 Task: Add an event with the title Second Performance Evaluation and Feedback, date '2024/03/02', time 8:00 AM to 10:00 AMand add a description: Welcome to our Team Building Workshop on Communication Skills, a dynamic and interactive session designed to enhance communication effectiveness and foster stronger collaboration within your team. This workshop is tailored for individuals who want to improve their communication skills, build rapport, and establish a foundation of open and effective communication within their team., put the event into Yellow category . Add location for the event as: Tunis, Tunisia, logged in from the account softage.8@softage.netand send the event invitation to softage.6@softage.net and softage.1@softage.net. Set a reminder for the event 5 minutes before
Action: Mouse moved to (156, 185)
Screenshot: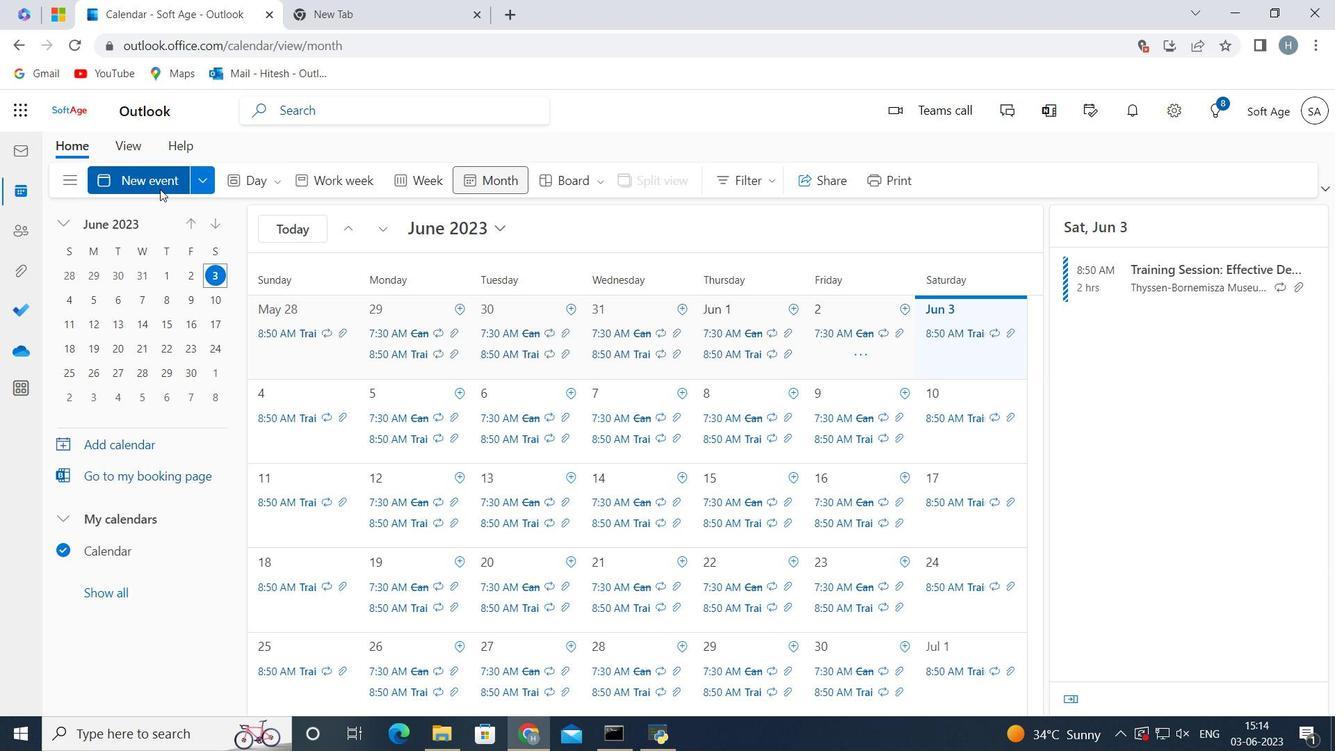 
Action: Mouse pressed left at (156, 185)
Screenshot: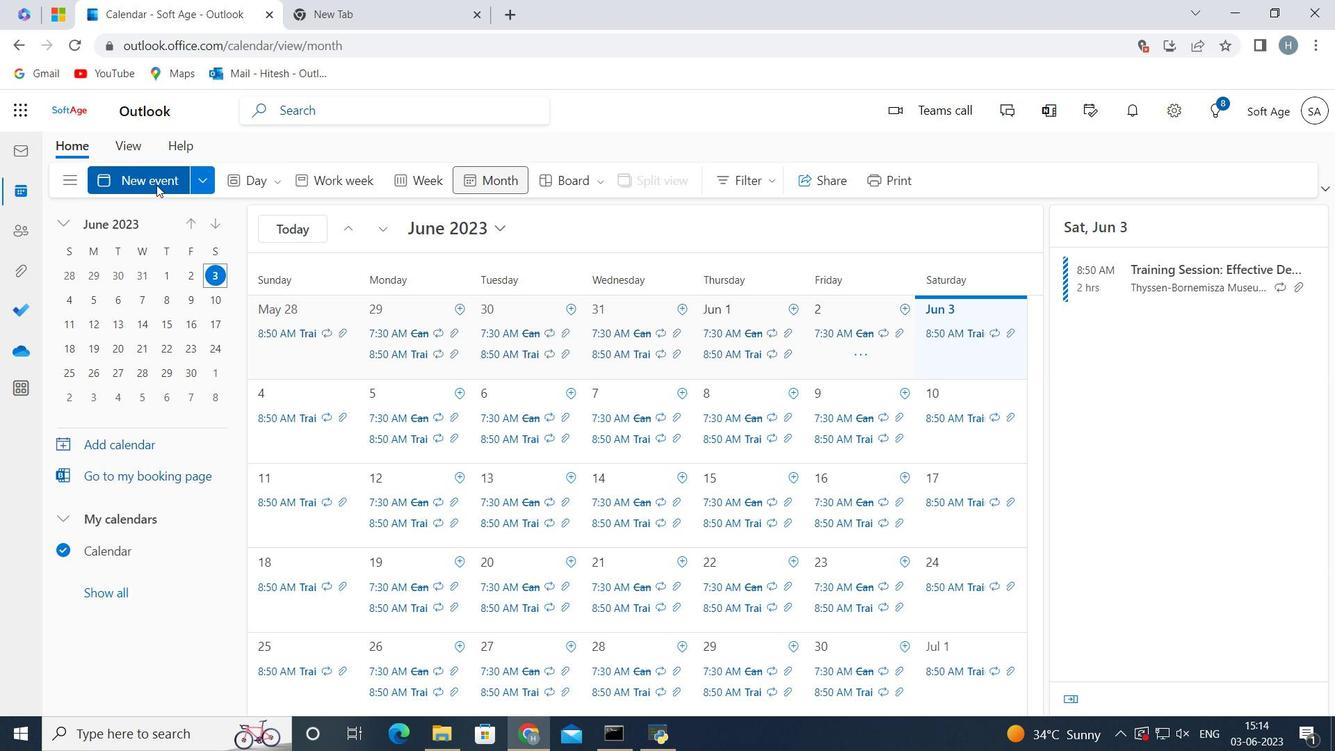 
Action: Mouse moved to (284, 280)
Screenshot: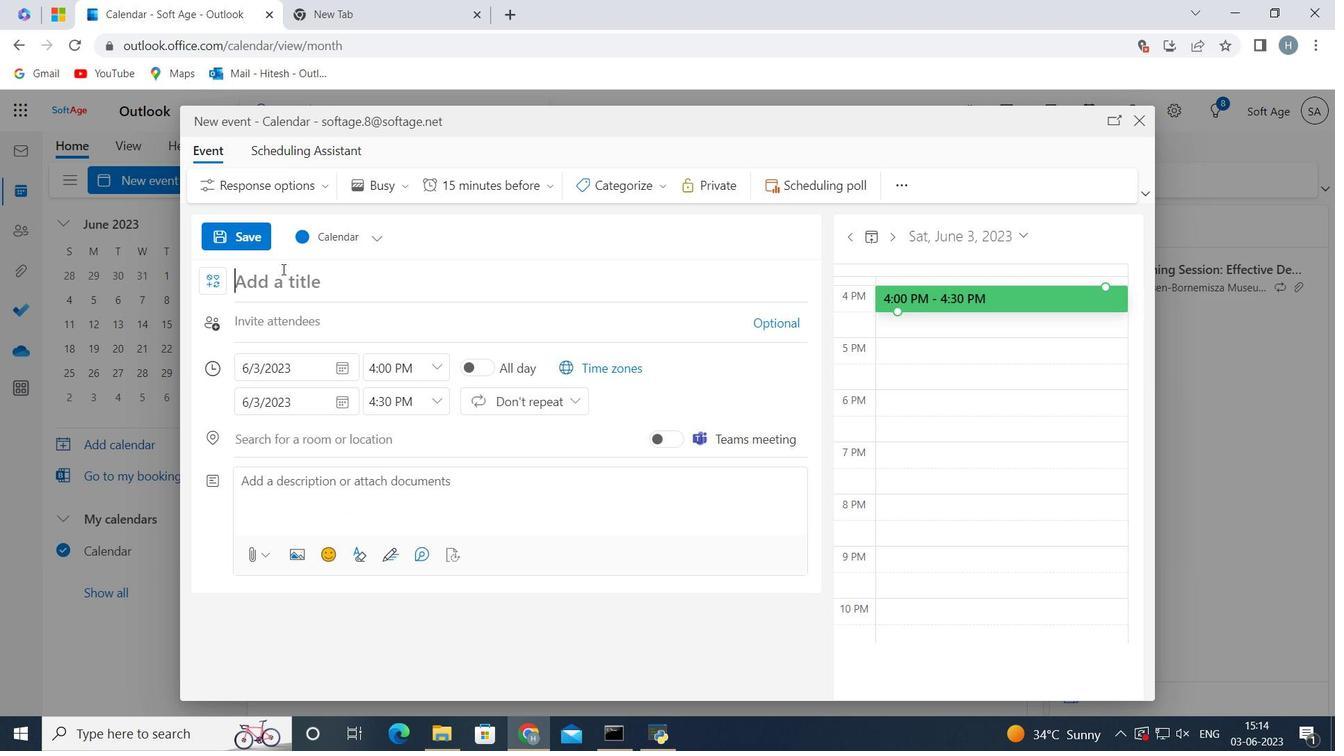 
Action: Mouse pressed left at (284, 280)
Screenshot: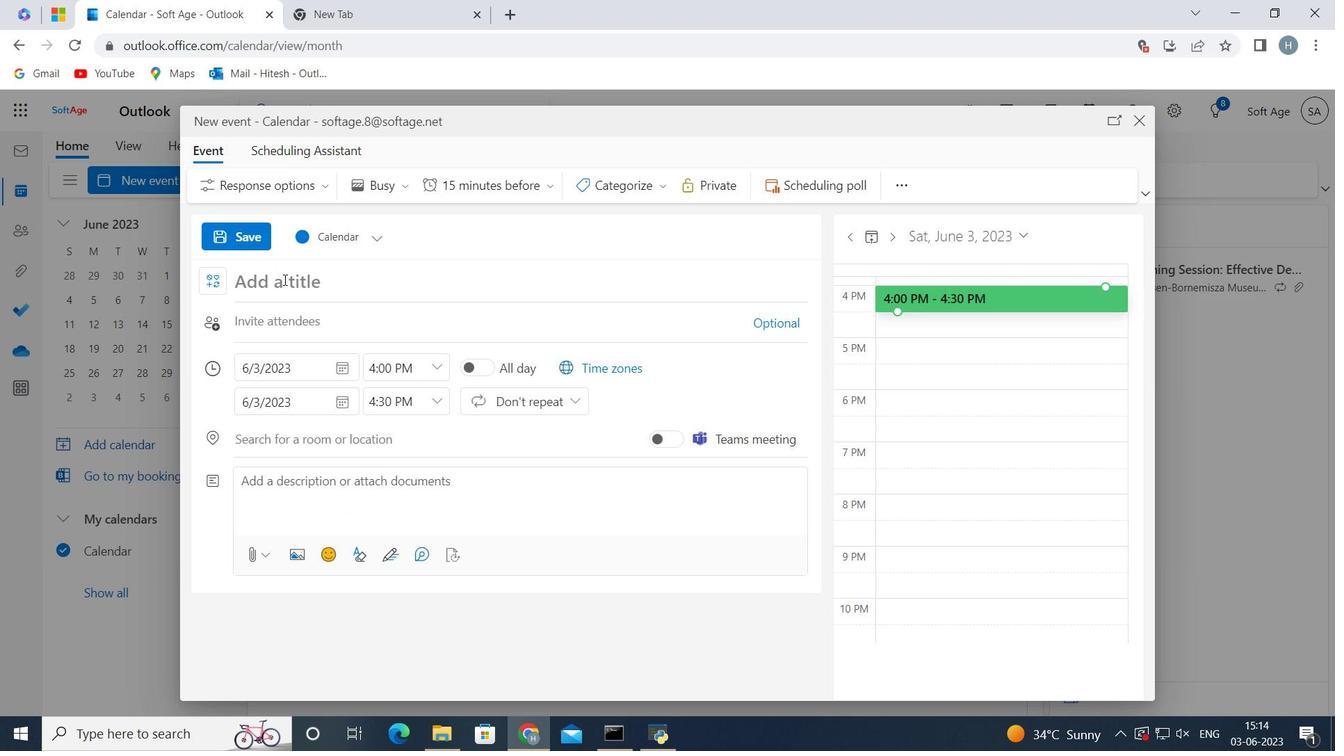 
Action: Key pressed <Key.shift>Second<Key.space><Key.shift><Key.shift><Key.shift><Key.shift><Key.shift><Key.shift><Key.shift>Performance<Key.space><Key.shift><Key.shift><Key.shift><Key.shift><Key.shift>Evaluation<Key.space>and<Key.space><Key.shift><Key.shift><Key.shift><Key.shift><Key.shift><Key.shift><Key.shift><Key.shift>Feedback<Key.space>
Screenshot: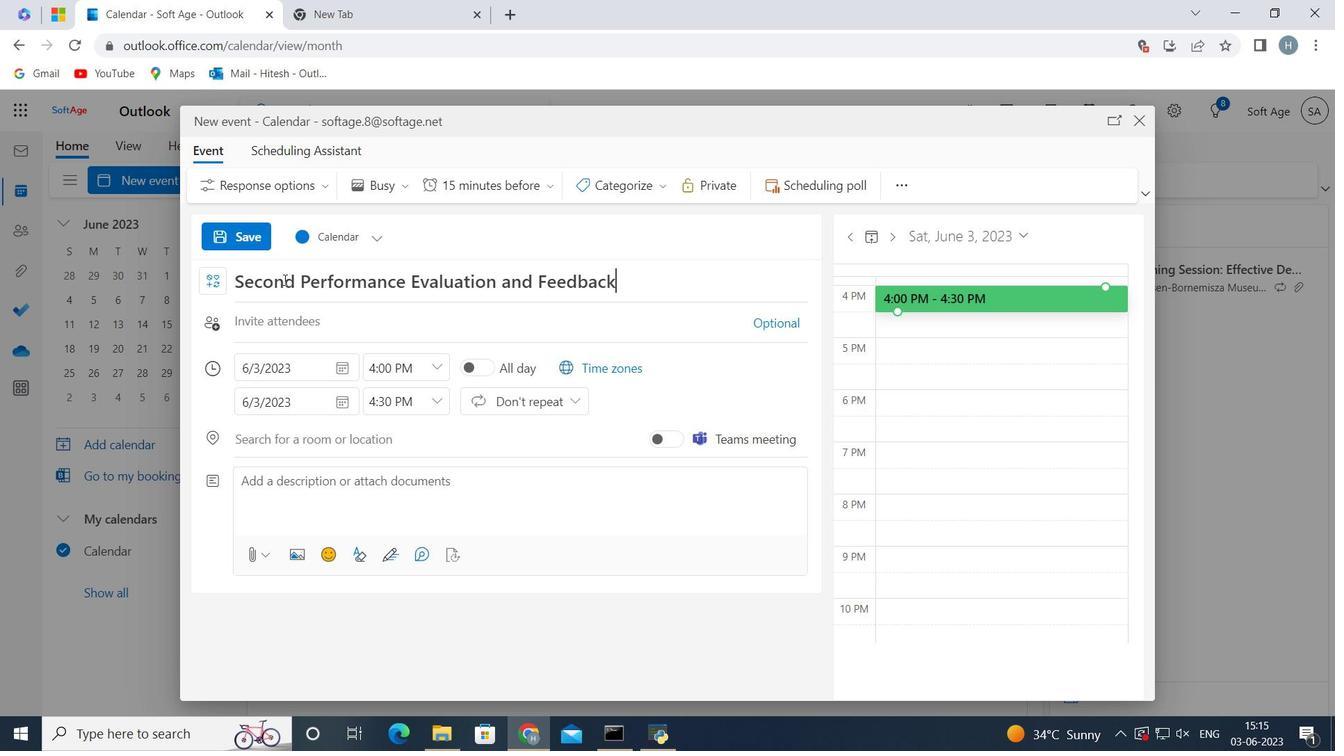 
Action: Mouse moved to (342, 368)
Screenshot: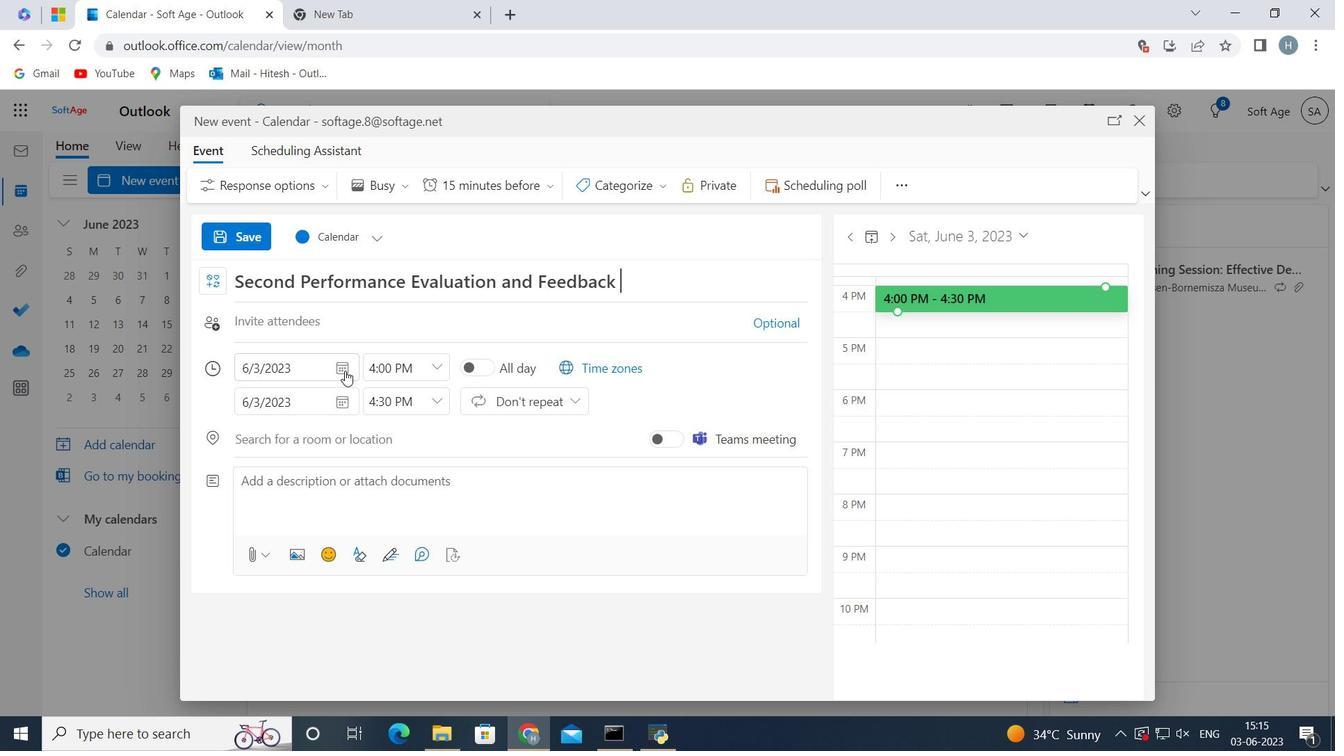 
Action: Mouse pressed left at (342, 368)
Screenshot: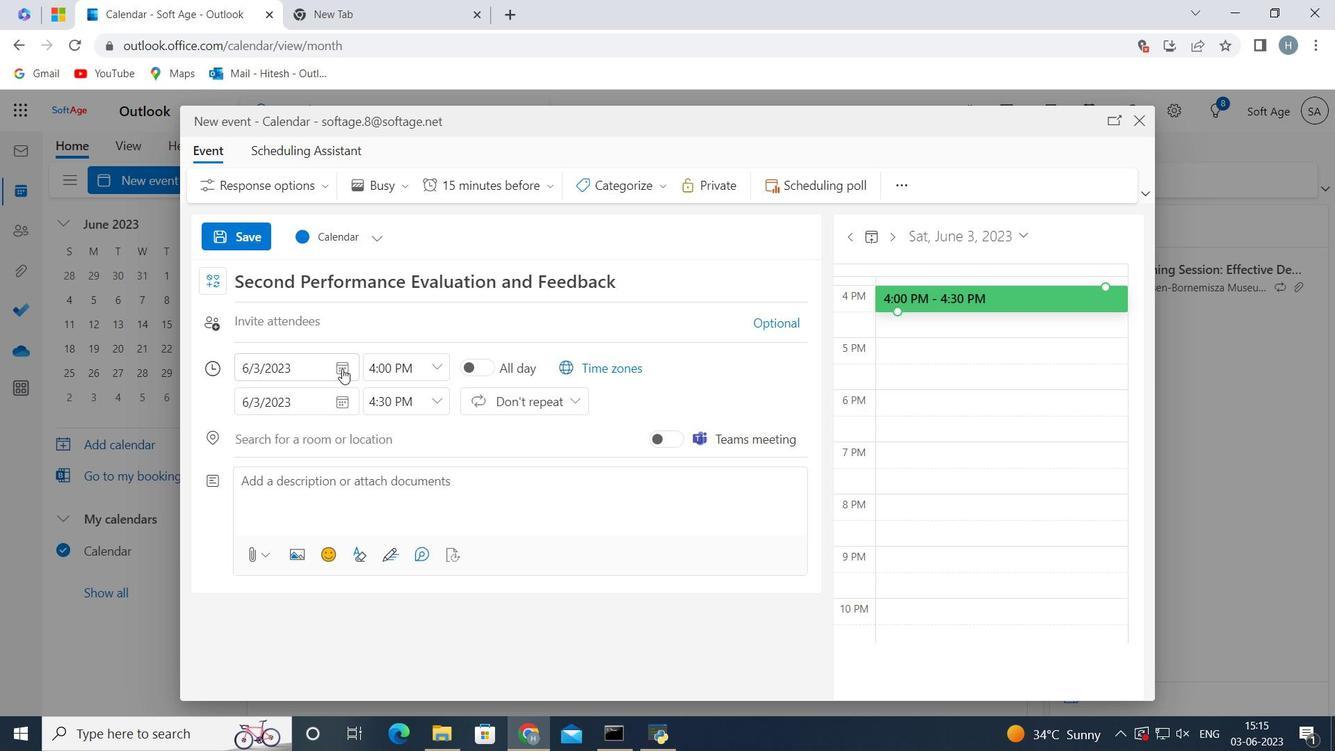 
Action: Mouse moved to (317, 401)
Screenshot: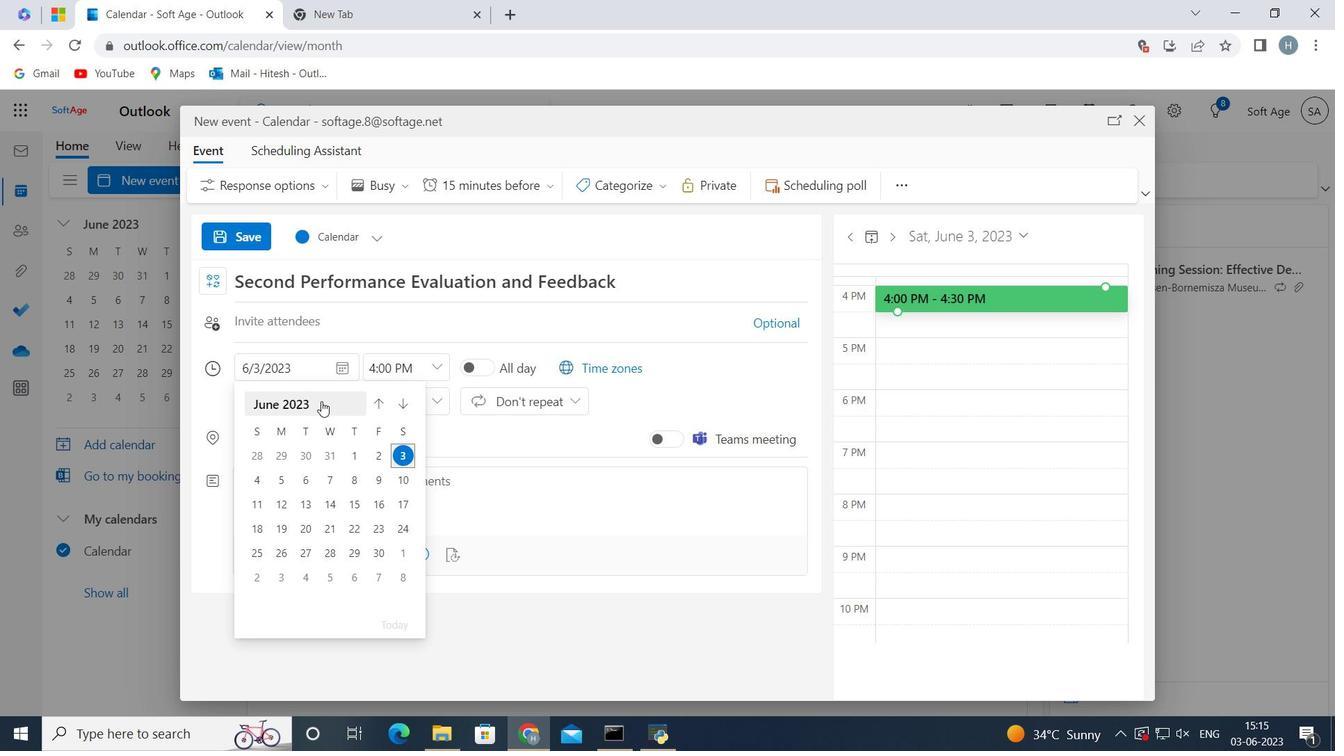 
Action: Mouse pressed left at (317, 401)
Screenshot: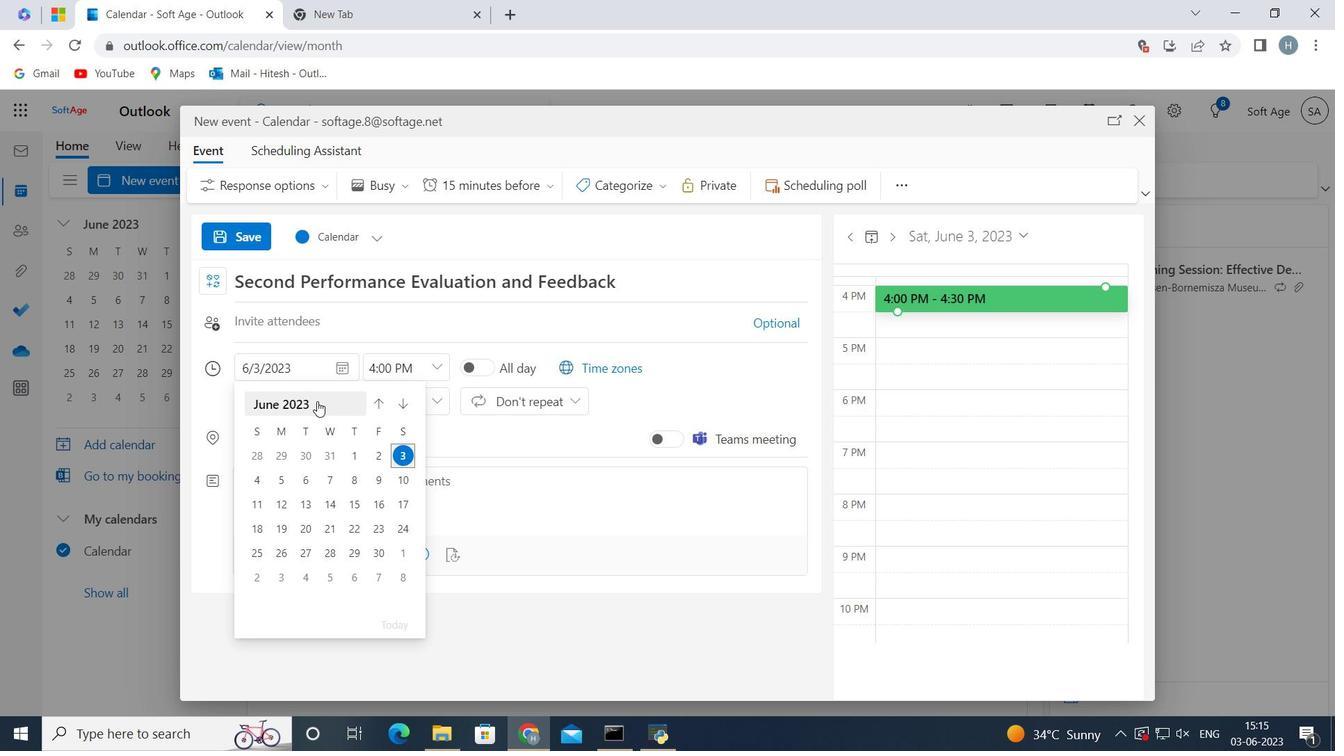 
Action: Mouse pressed left at (317, 401)
Screenshot: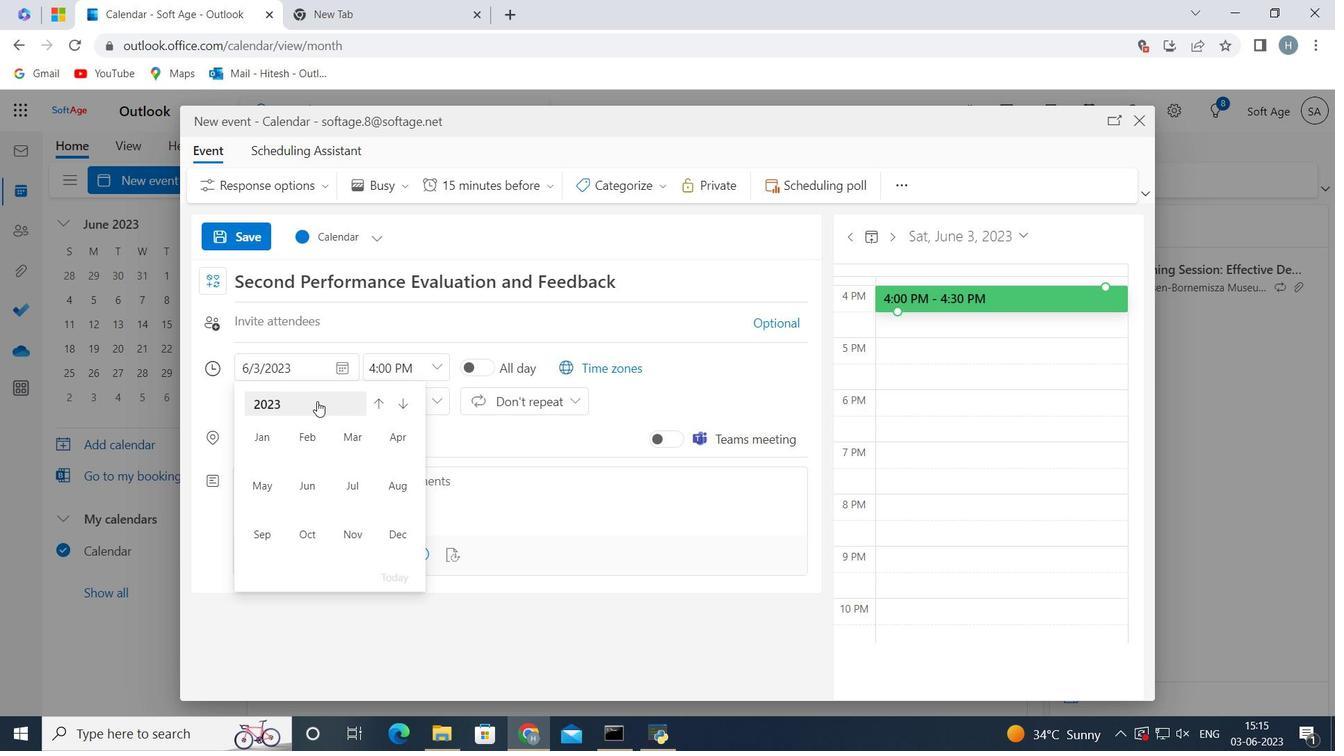 
Action: Mouse moved to (255, 486)
Screenshot: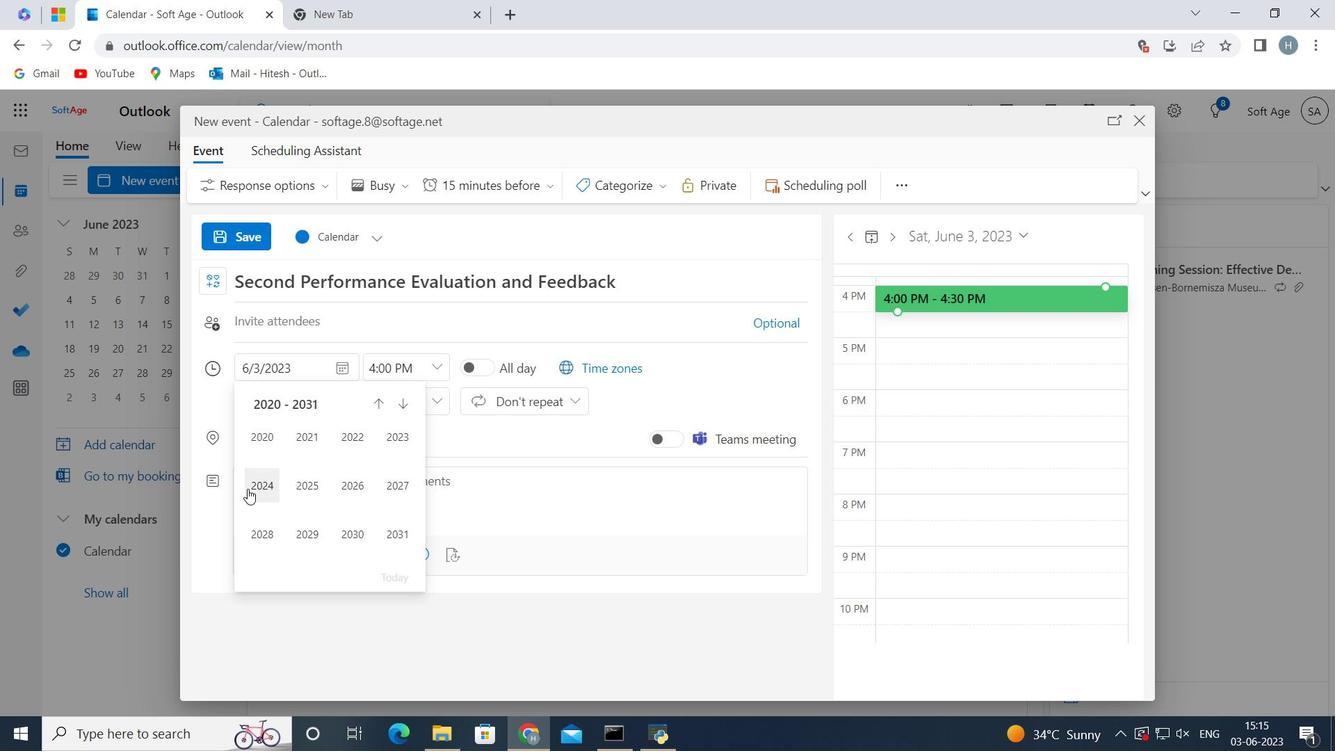 
Action: Mouse pressed left at (255, 486)
Screenshot: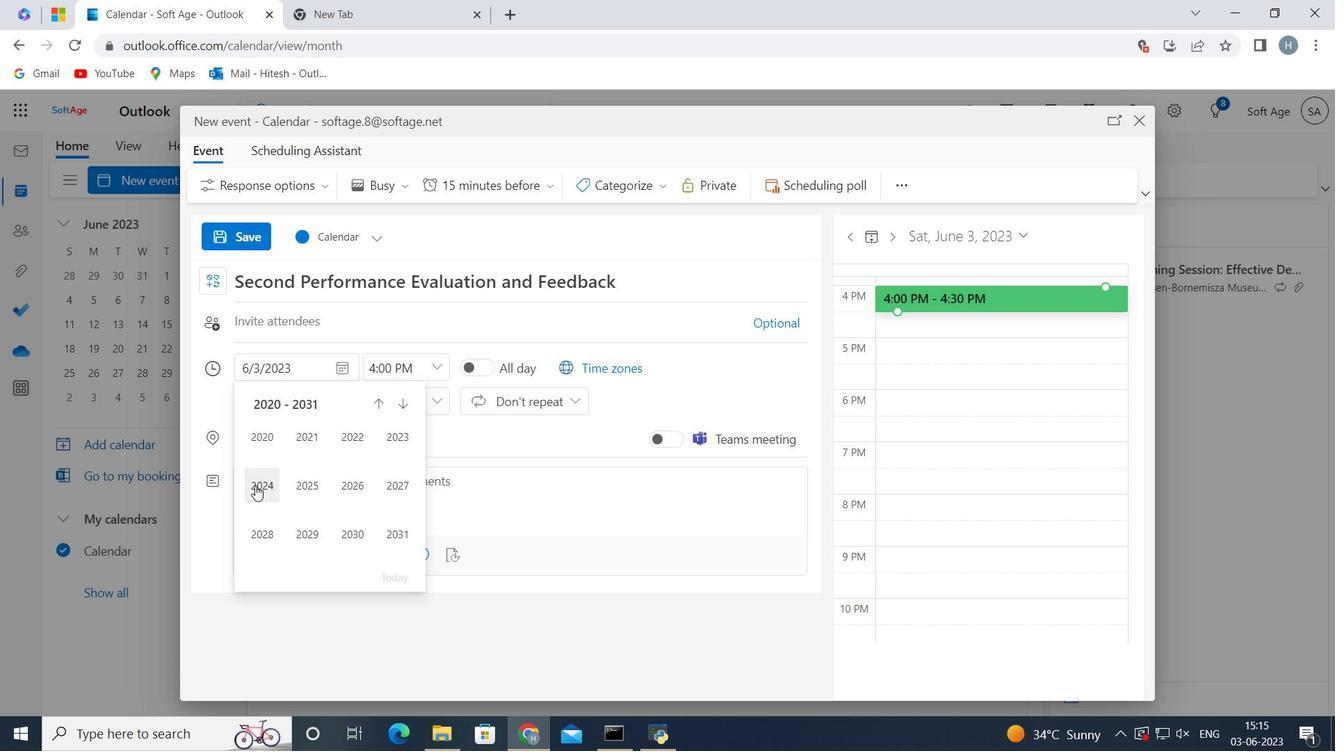 
Action: Mouse moved to (351, 437)
Screenshot: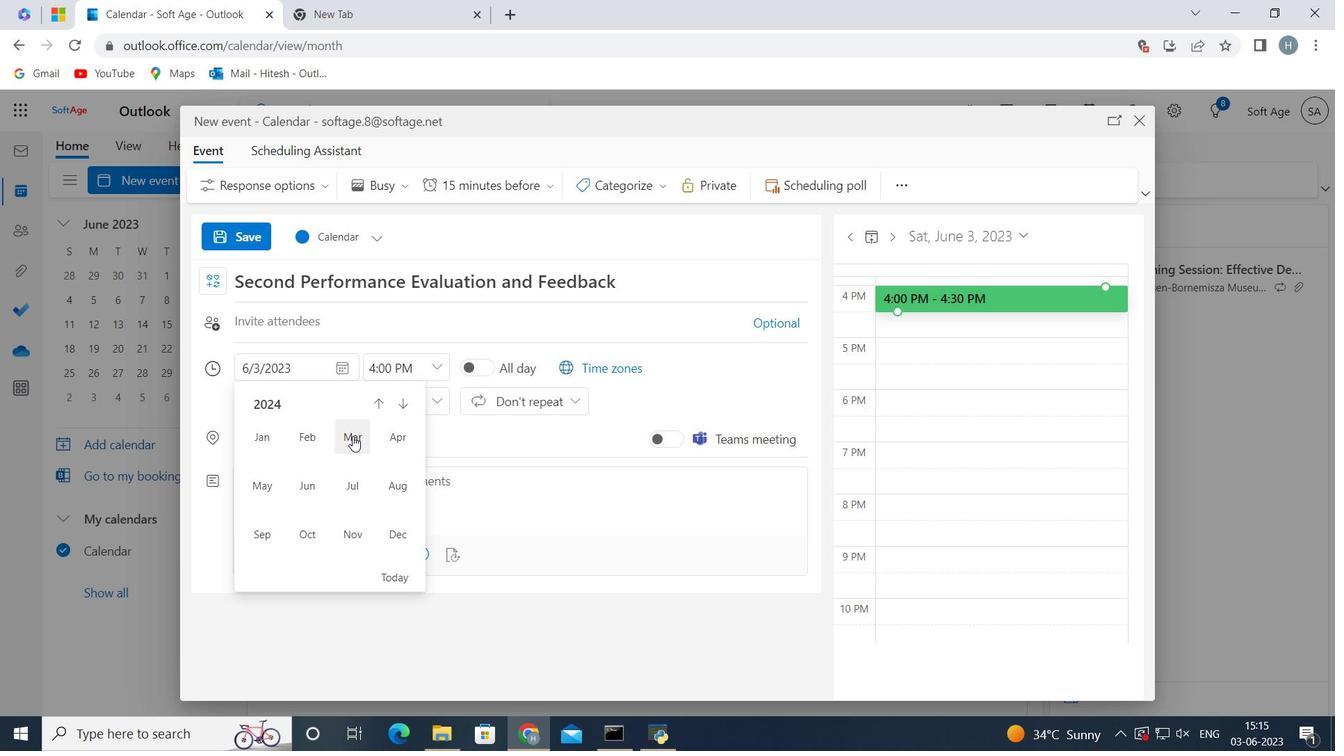 
Action: Mouse pressed left at (351, 437)
Screenshot: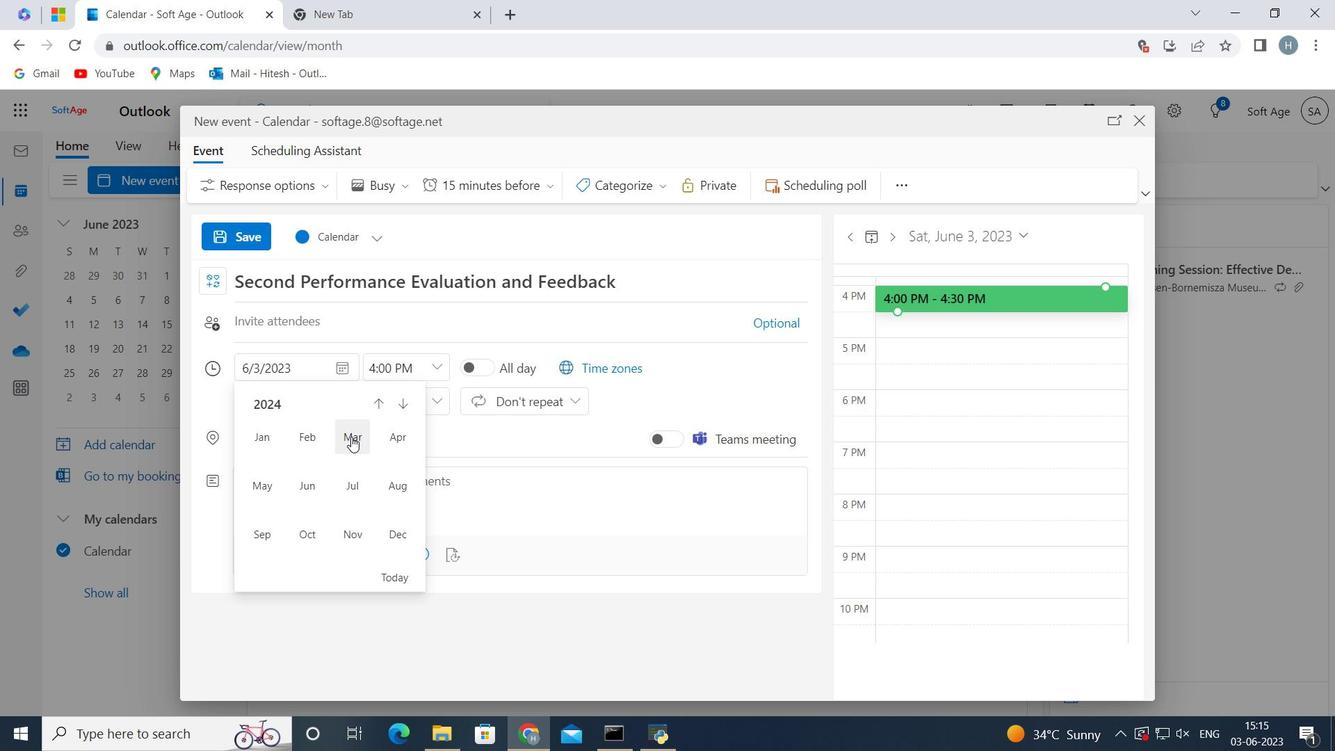 
Action: Mouse moved to (399, 452)
Screenshot: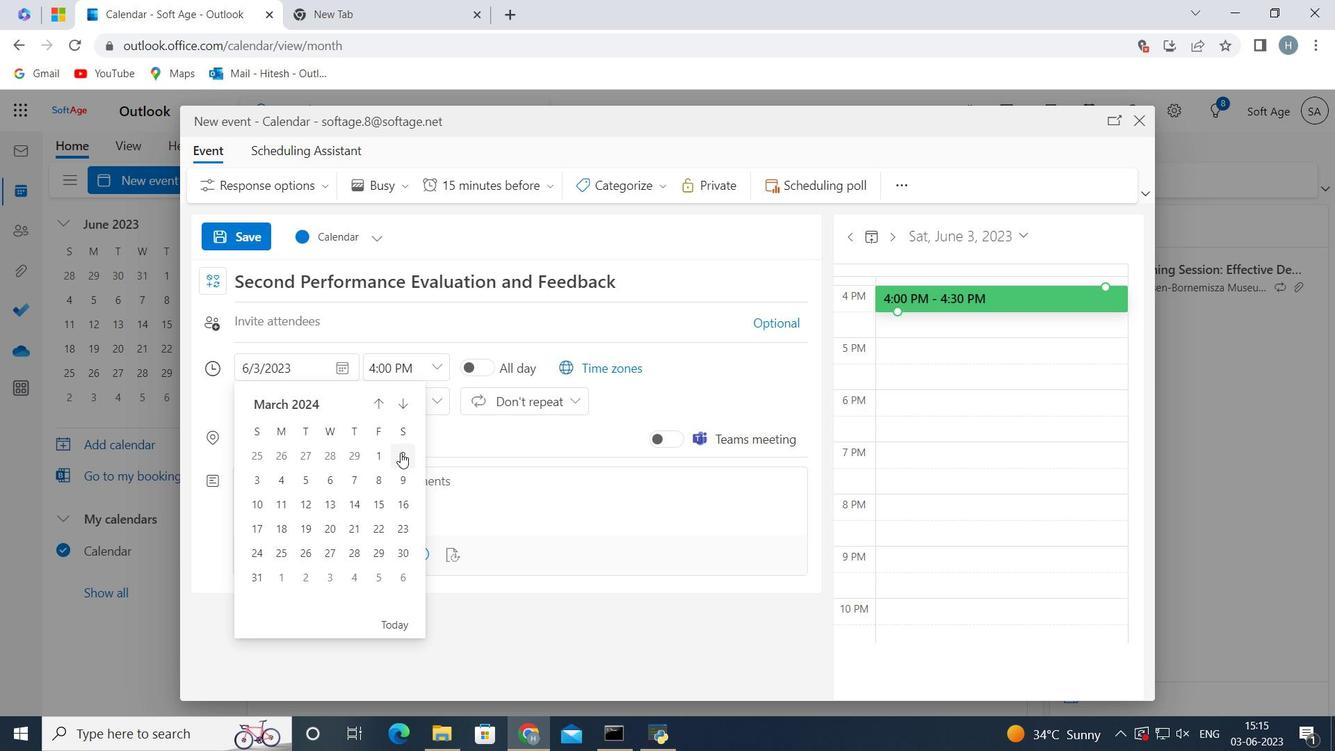 
Action: Mouse pressed left at (399, 452)
Screenshot: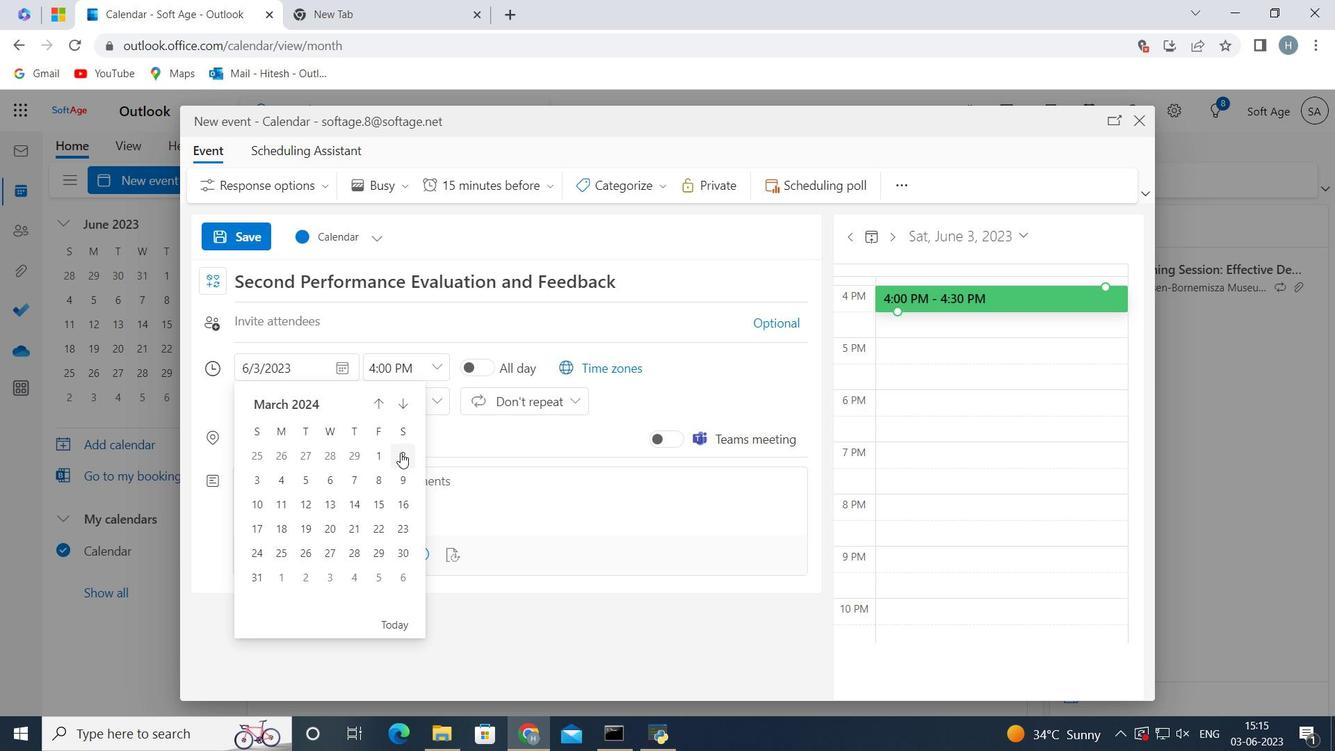 
Action: Mouse moved to (437, 368)
Screenshot: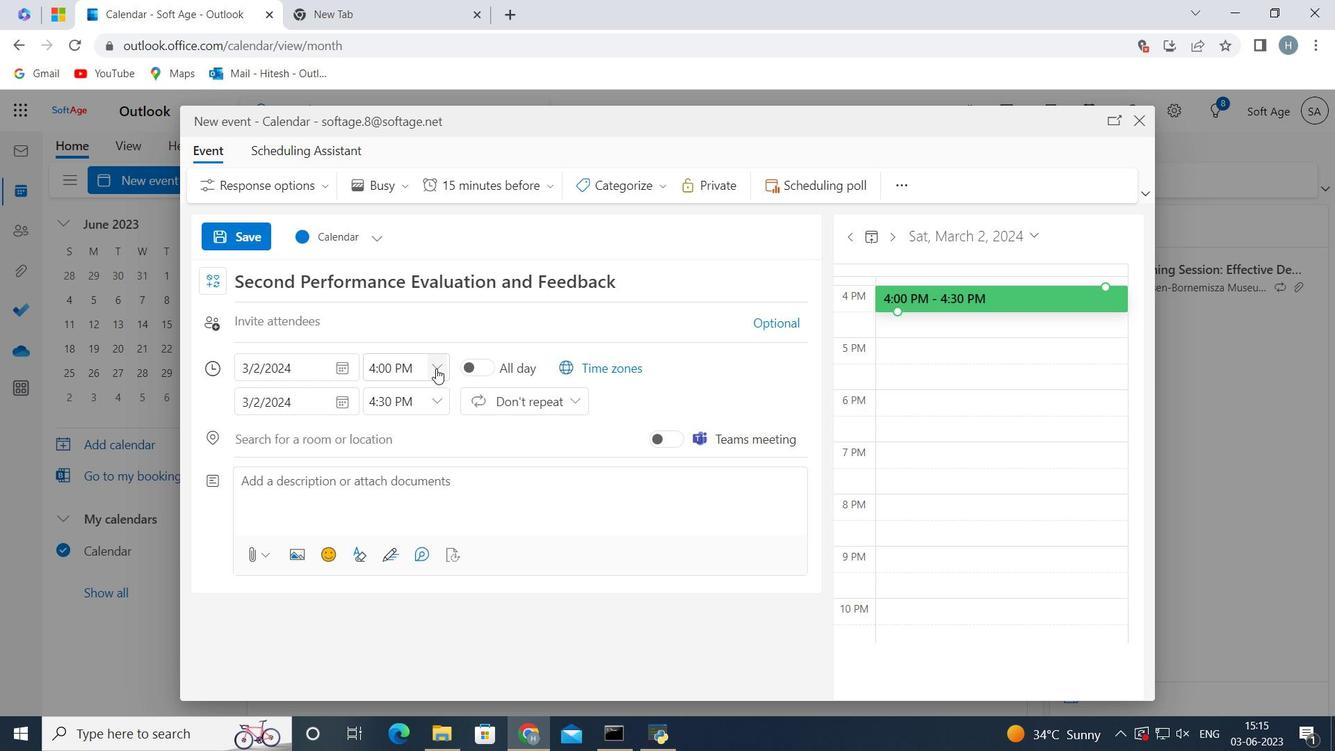 
Action: Mouse pressed left at (437, 368)
Screenshot: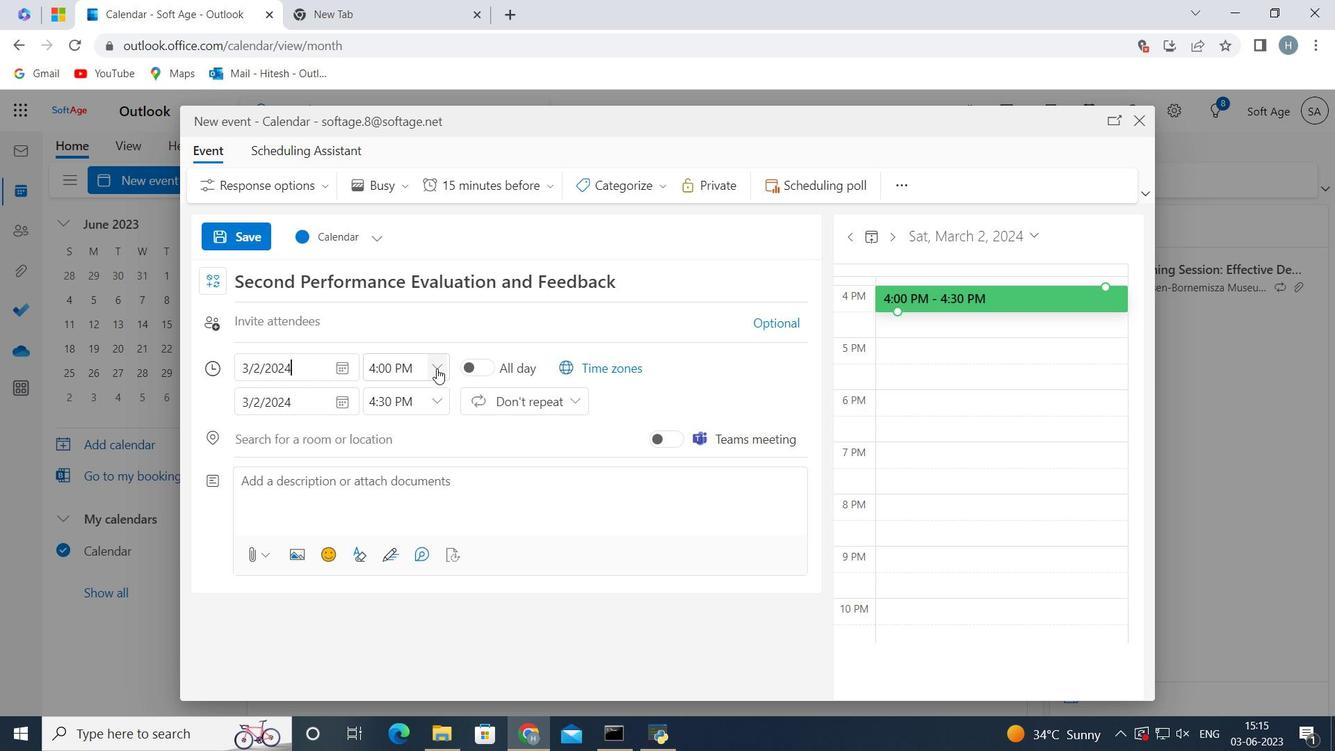 
Action: Mouse moved to (394, 415)
Screenshot: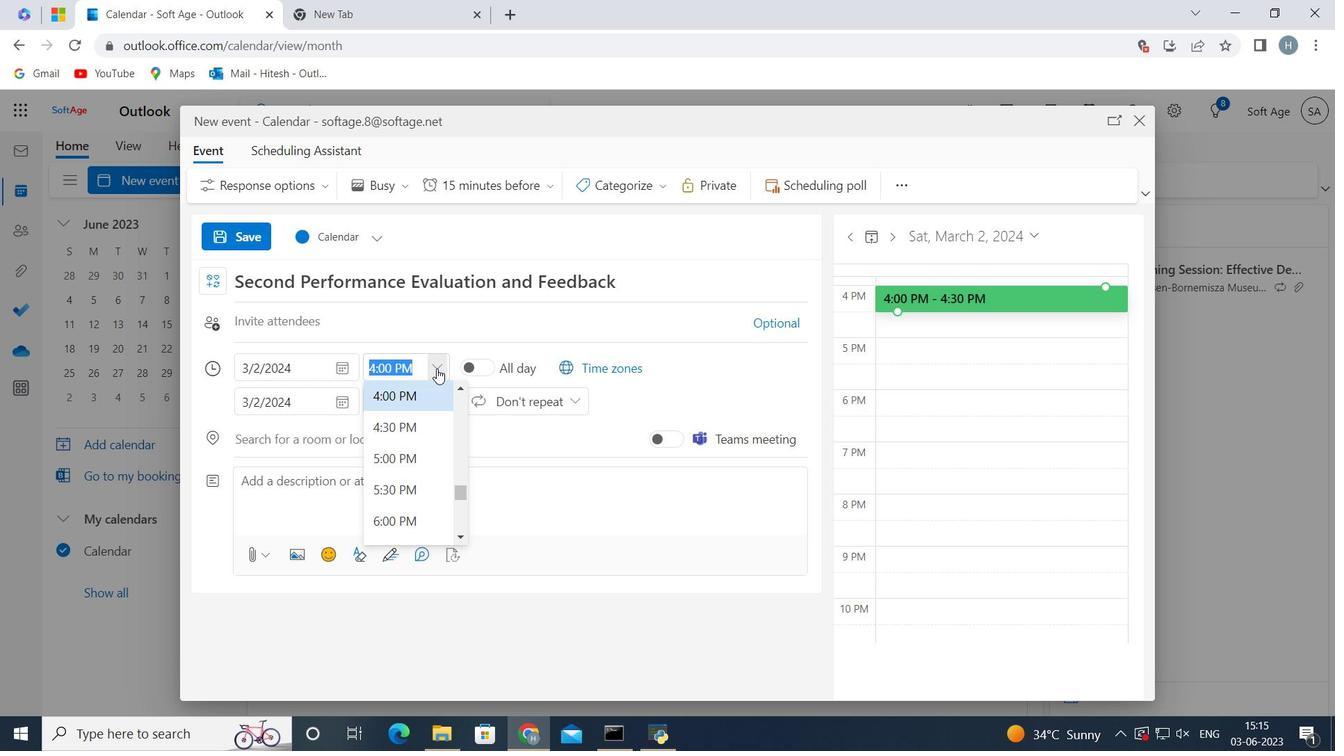 
Action: Mouse scrolled (394, 415) with delta (0, 0)
Screenshot: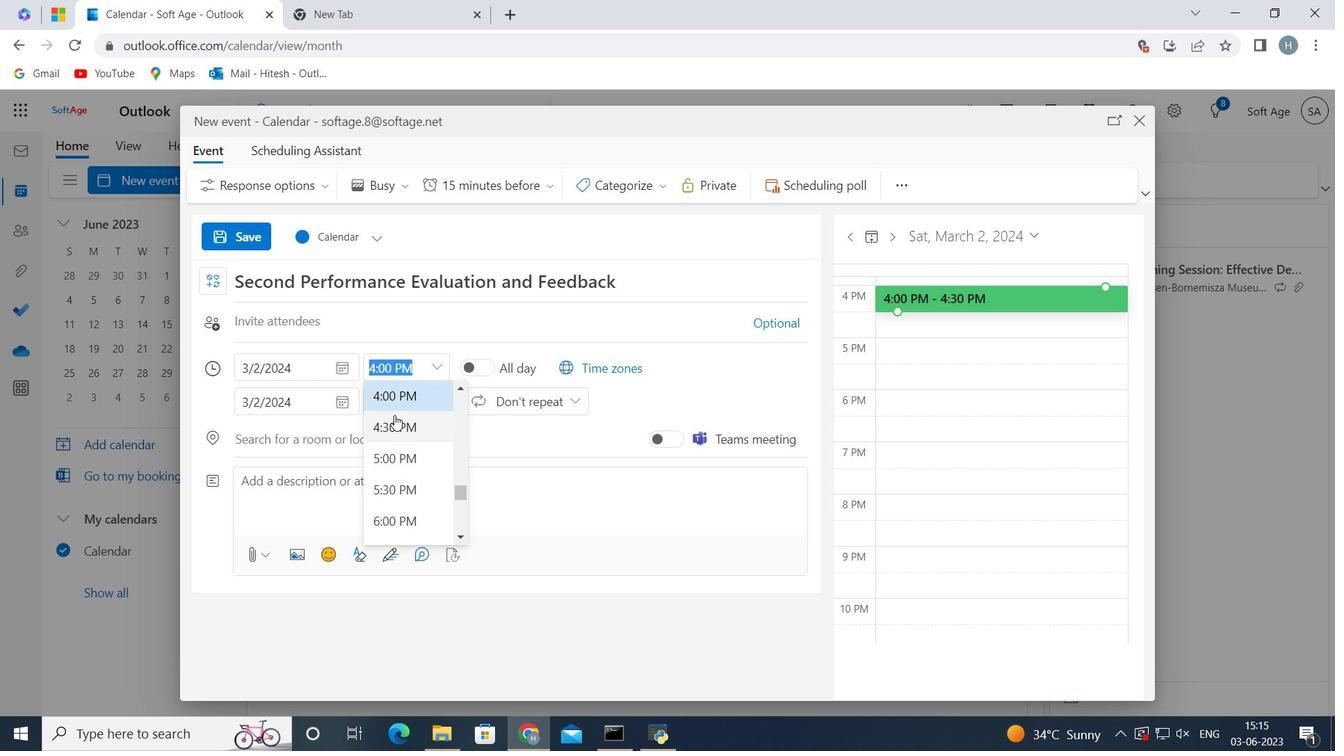 
Action: Mouse scrolled (394, 415) with delta (0, 0)
Screenshot: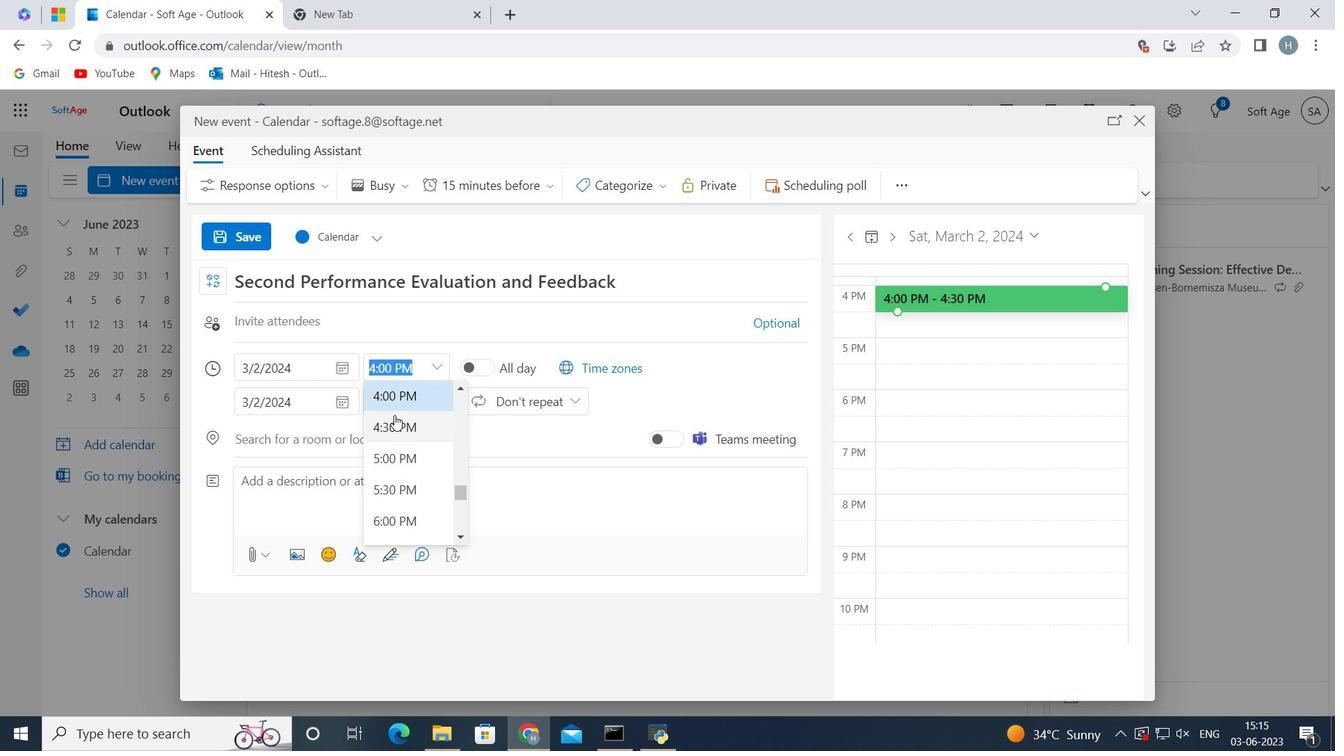 
Action: Mouse scrolled (394, 415) with delta (0, 0)
Screenshot: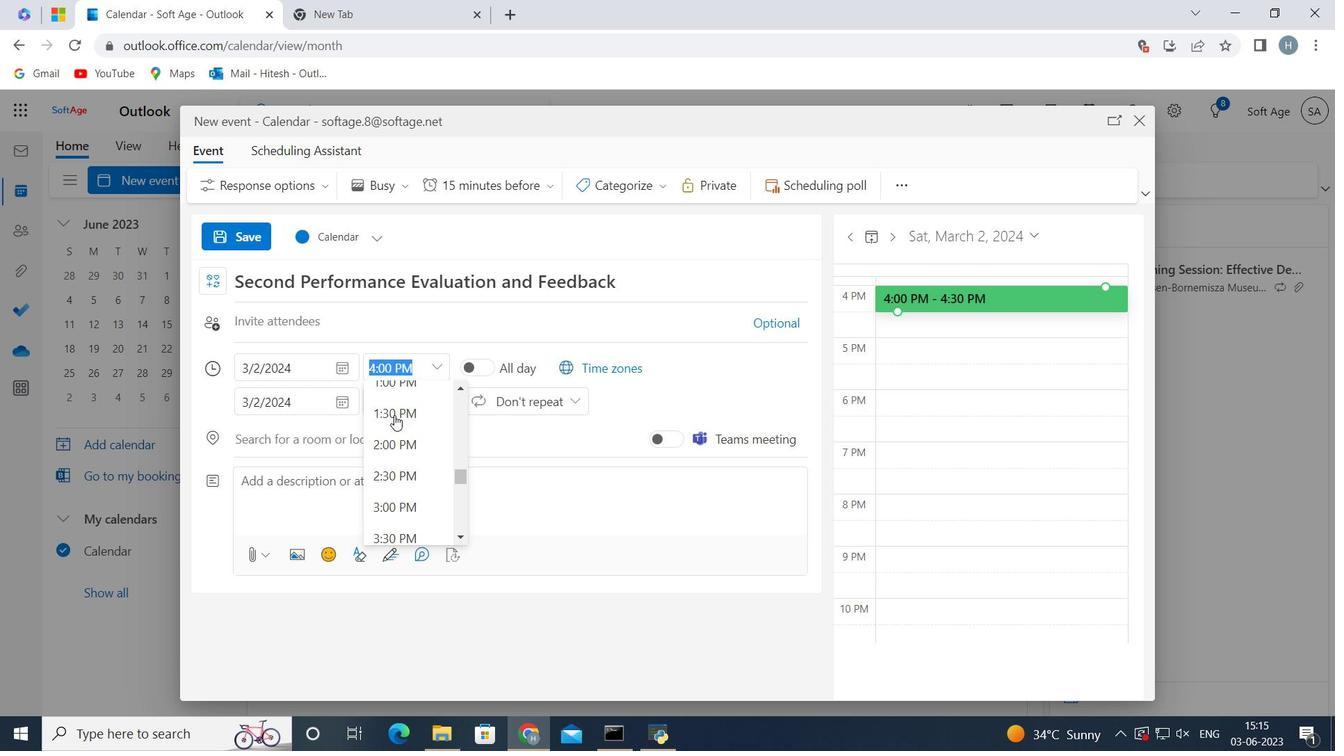 
Action: Mouse scrolled (394, 415) with delta (0, 0)
Screenshot: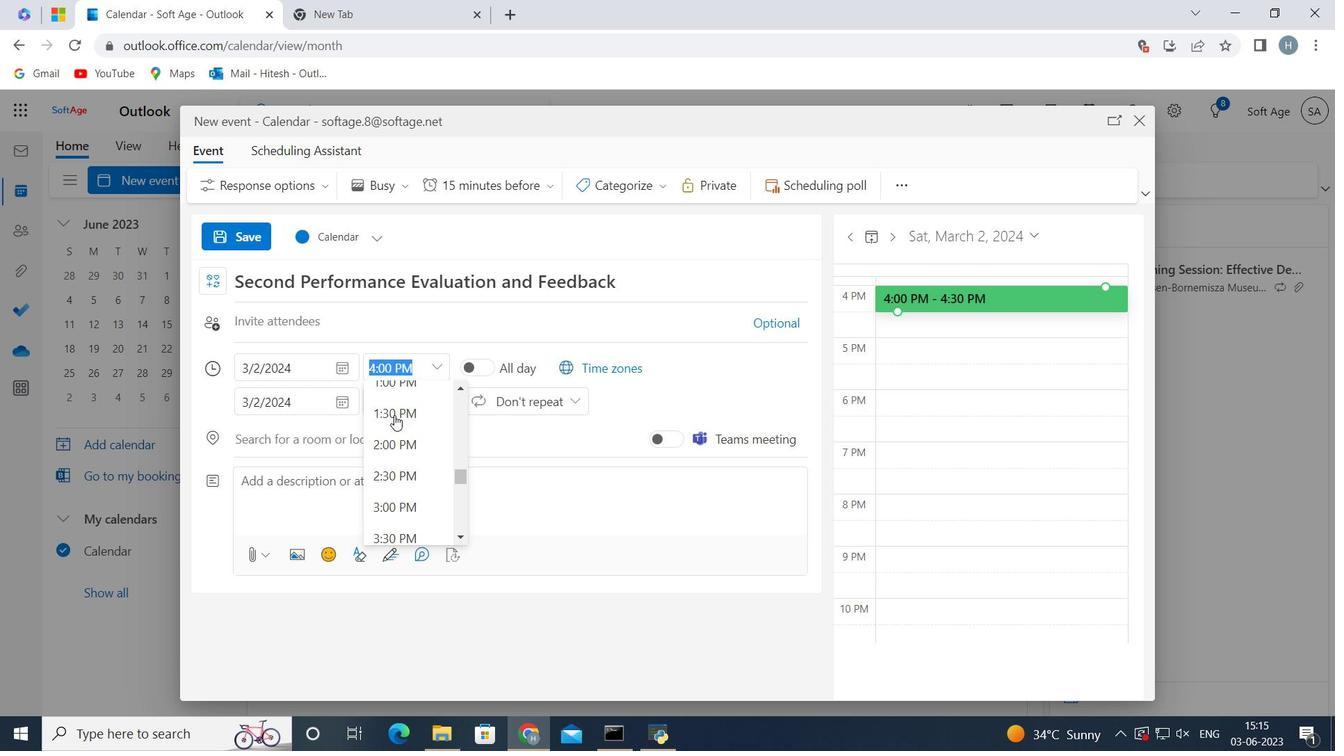 
Action: Mouse scrolled (394, 415) with delta (0, 0)
Screenshot: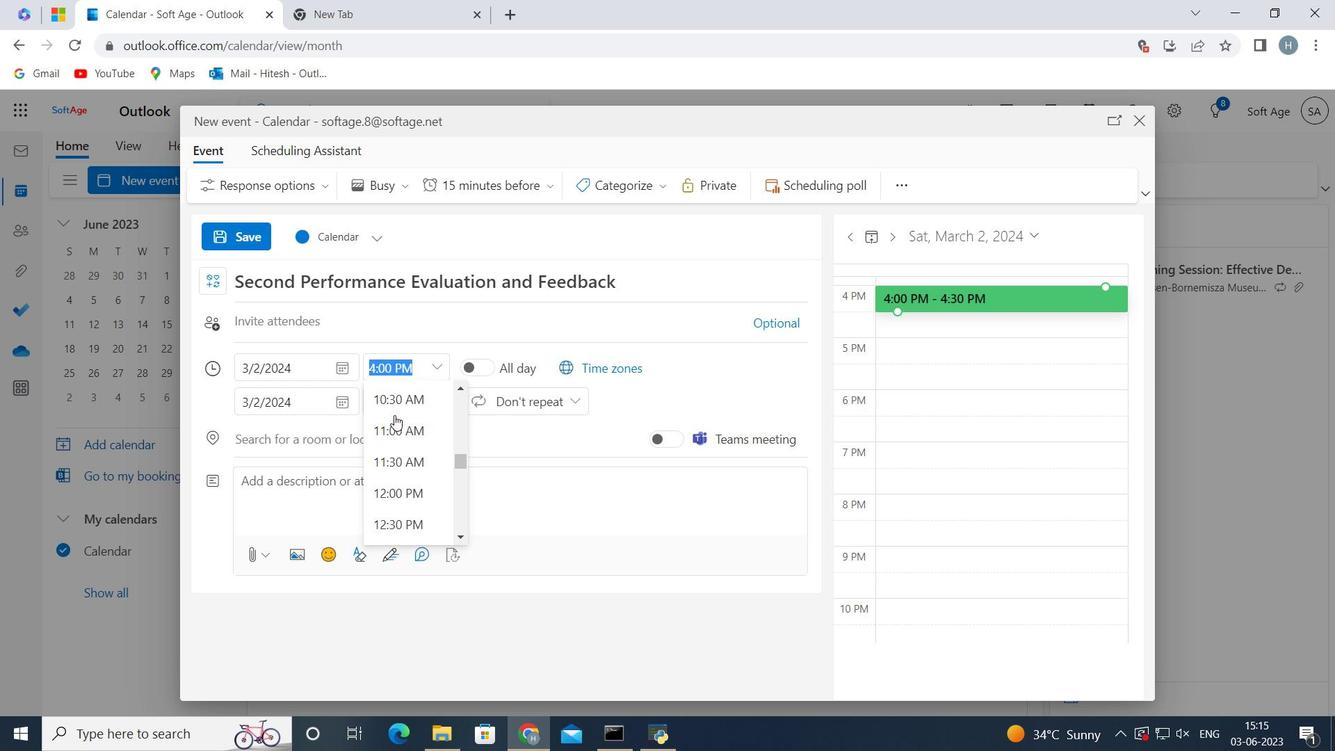 
Action: Mouse scrolled (394, 415) with delta (0, 0)
Screenshot: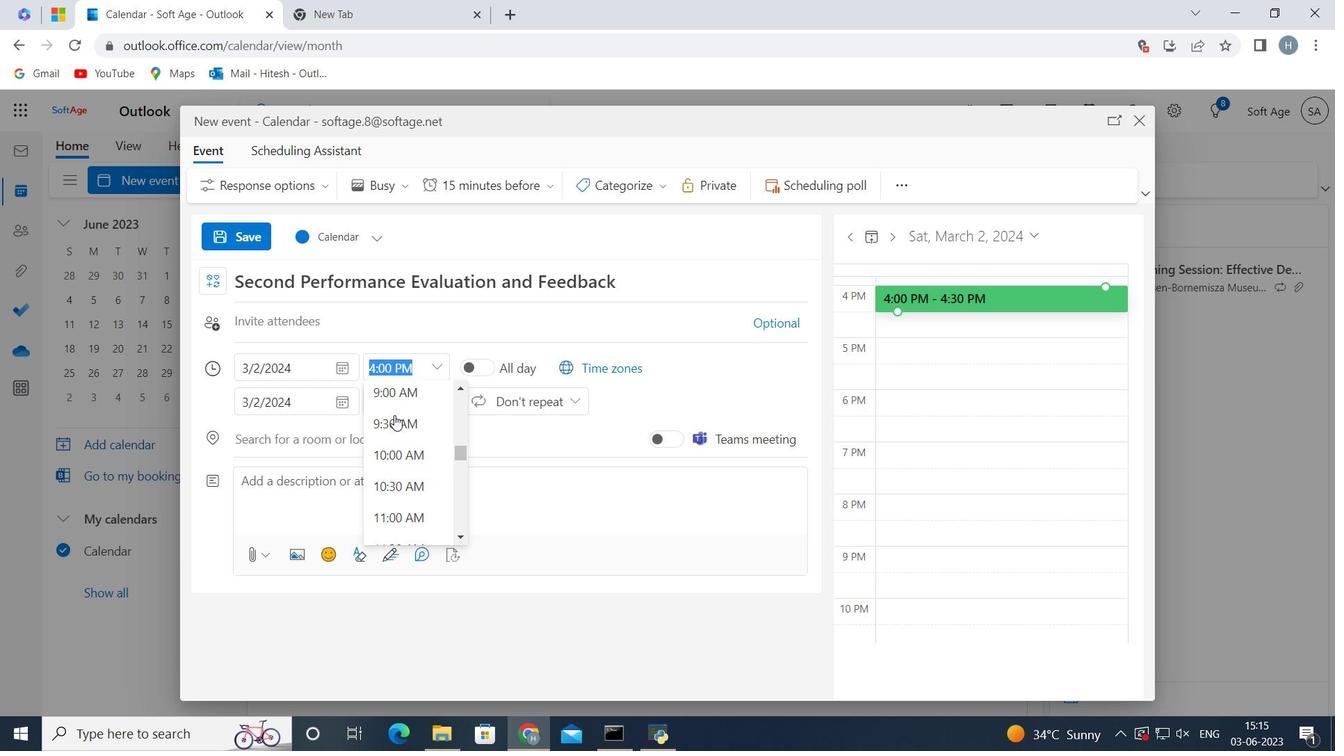 
Action: Mouse scrolled (394, 415) with delta (0, 0)
Screenshot: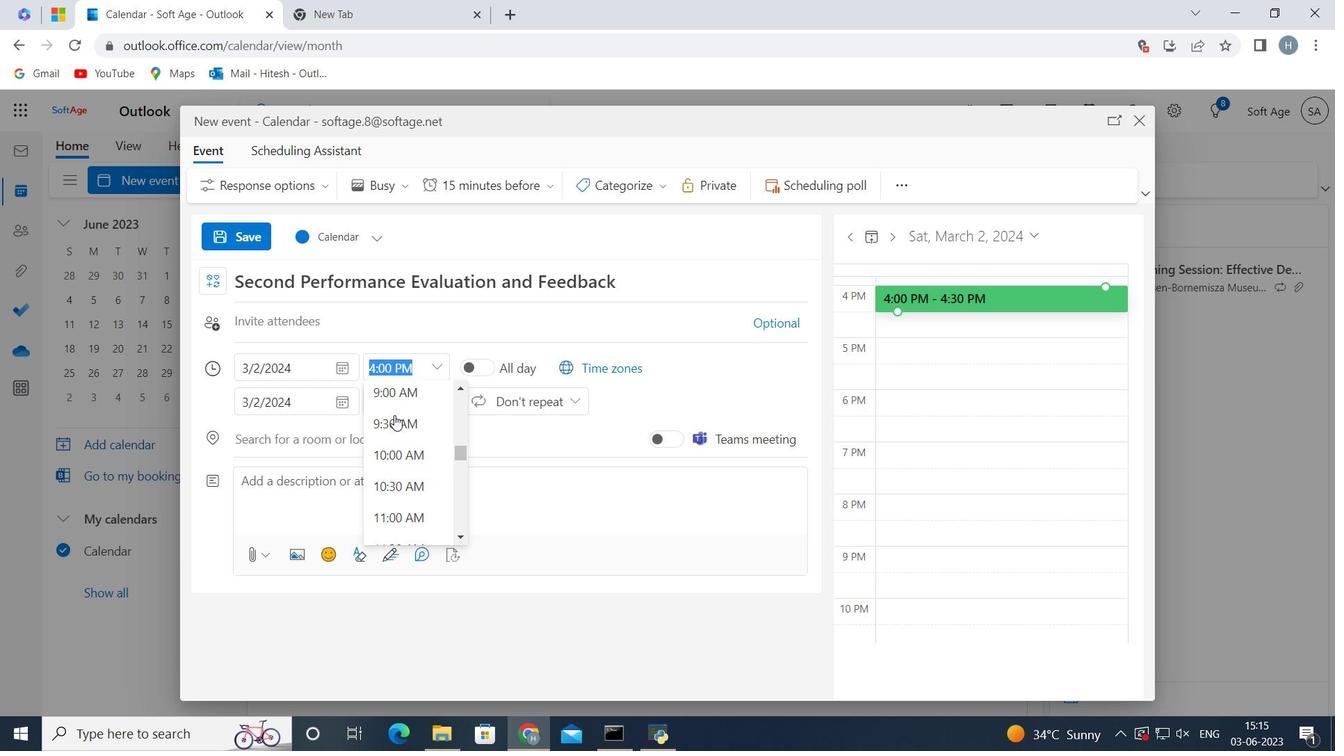 
Action: Mouse scrolled (394, 414) with delta (0, 0)
Screenshot: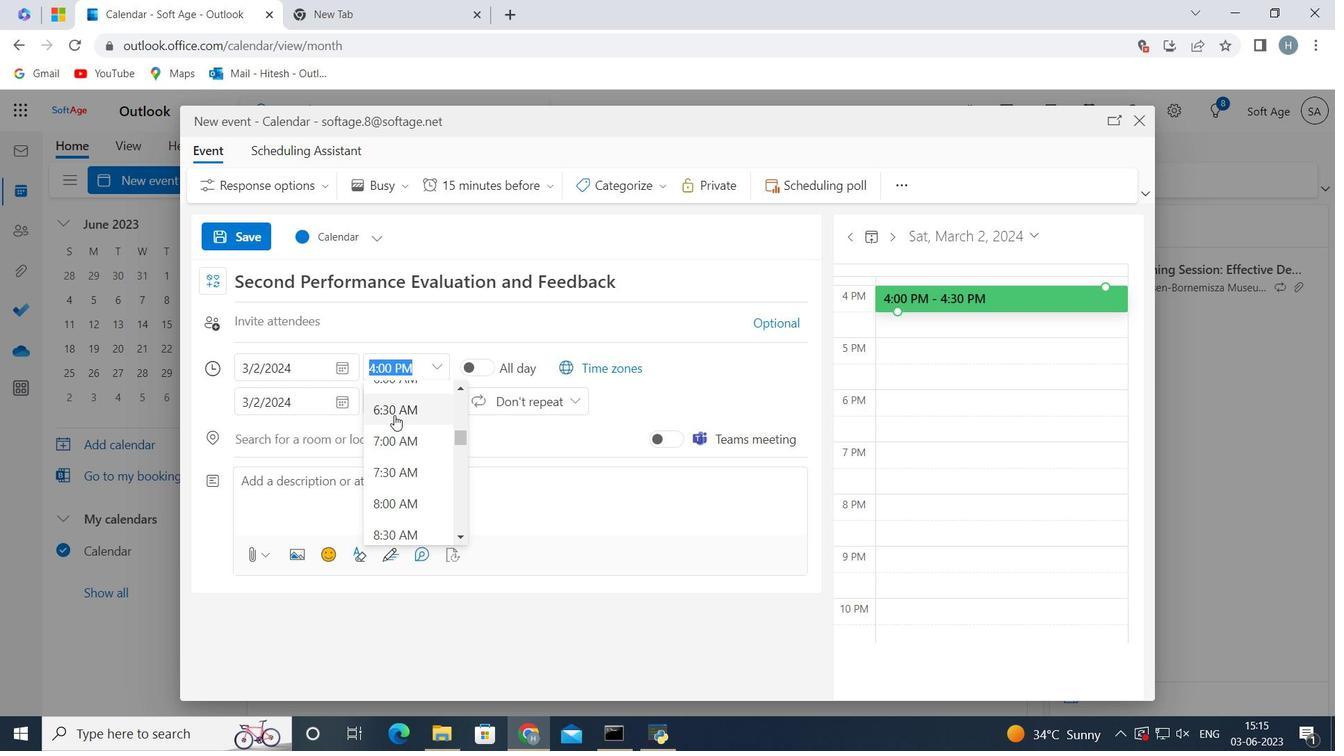 
Action: Mouse pressed left at (394, 415)
Screenshot: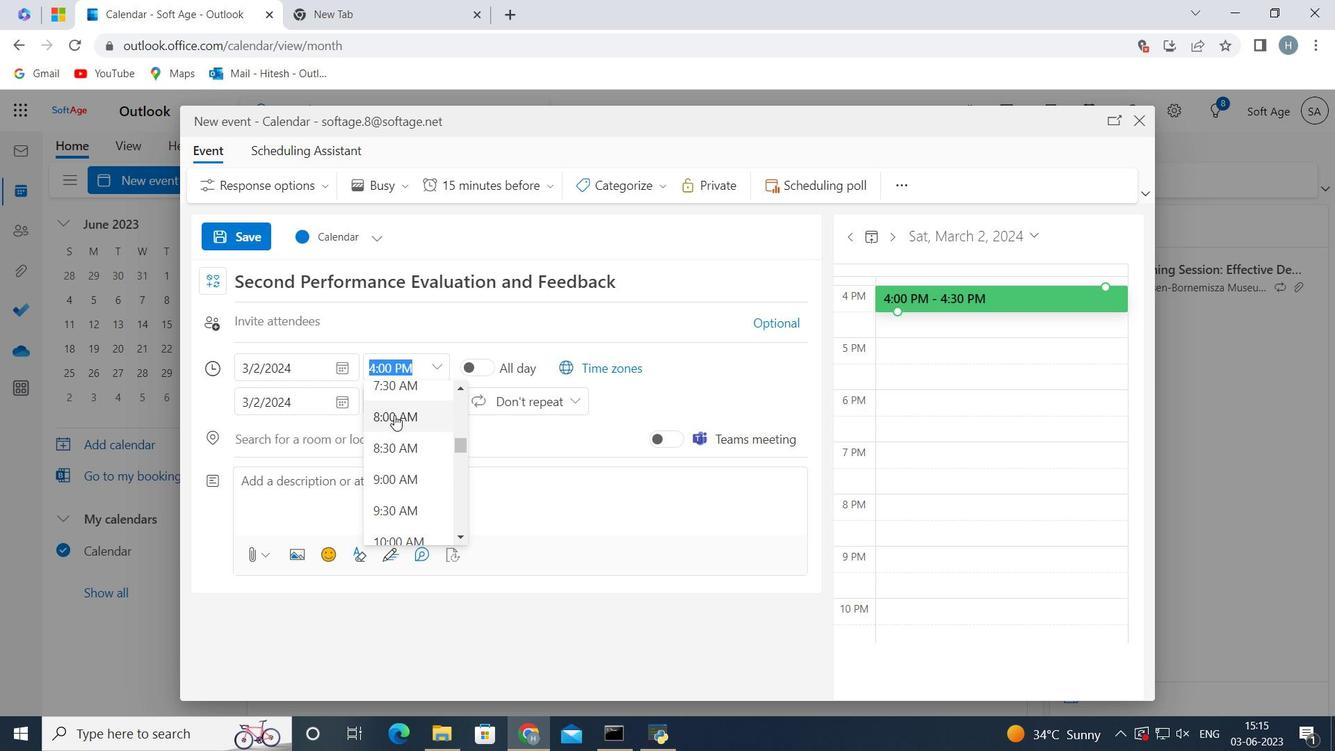 
Action: Mouse moved to (434, 403)
Screenshot: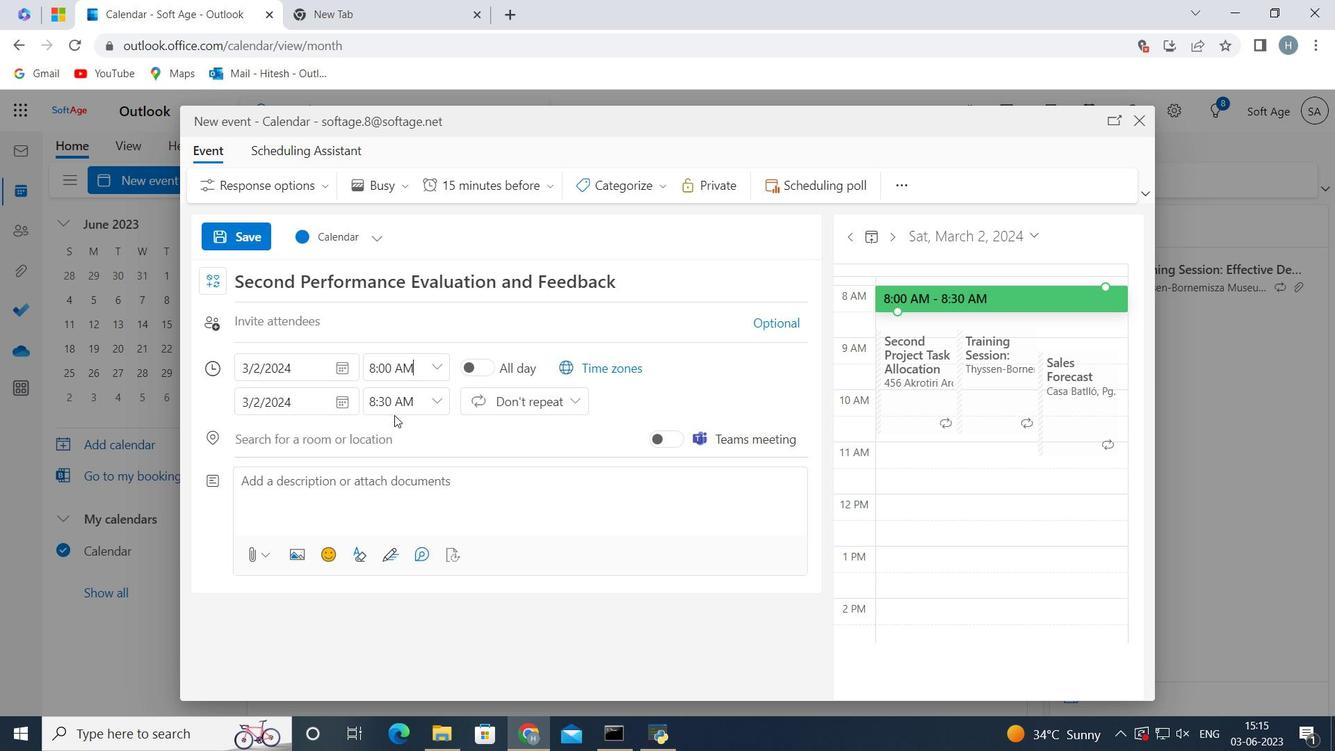 
Action: Mouse pressed left at (434, 403)
Screenshot: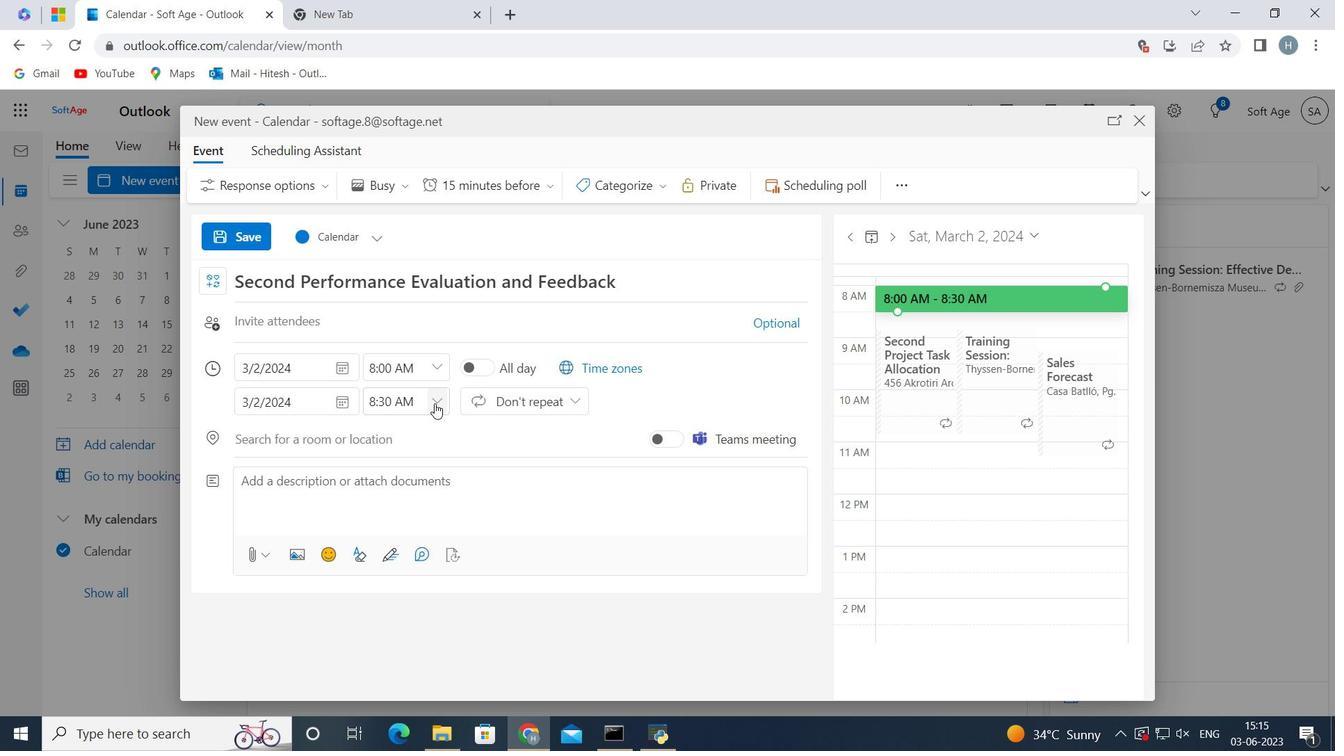 
Action: Mouse moved to (427, 527)
Screenshot: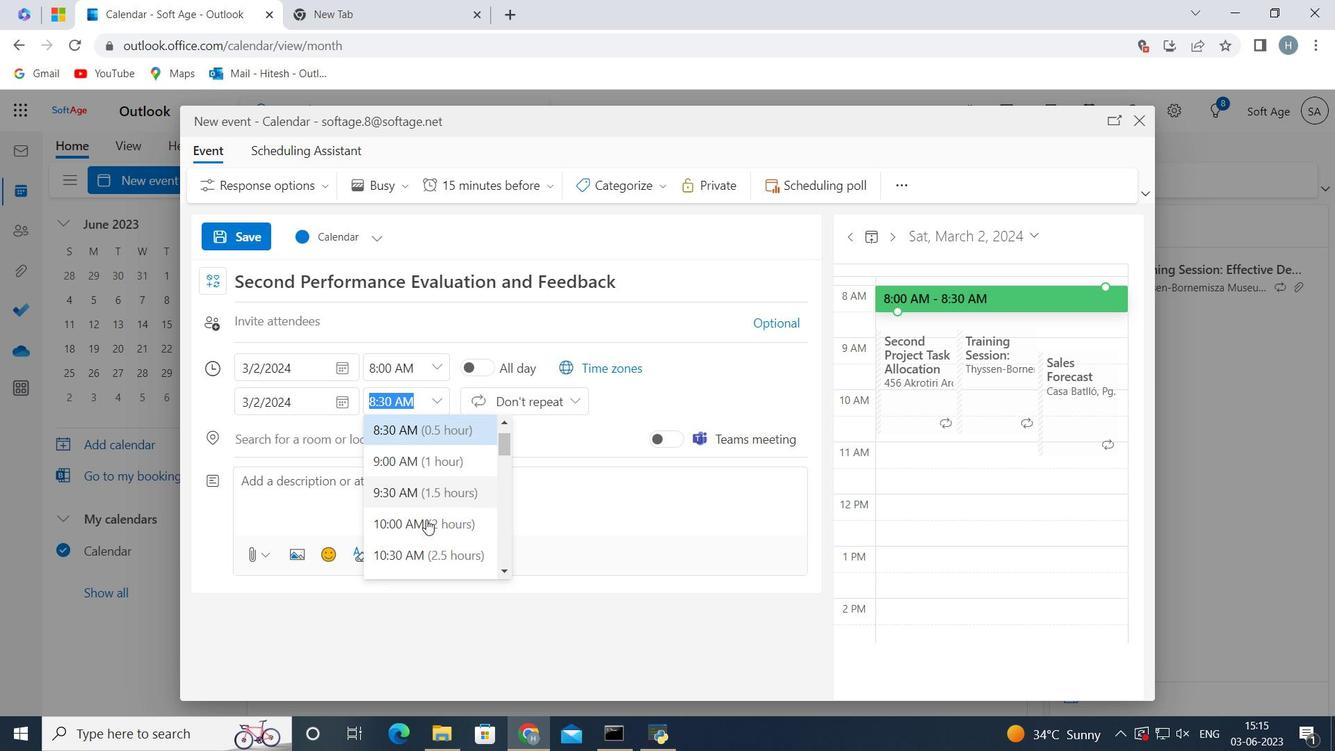 
Action: Mouse pressed left at (427, 527)
Screenshot: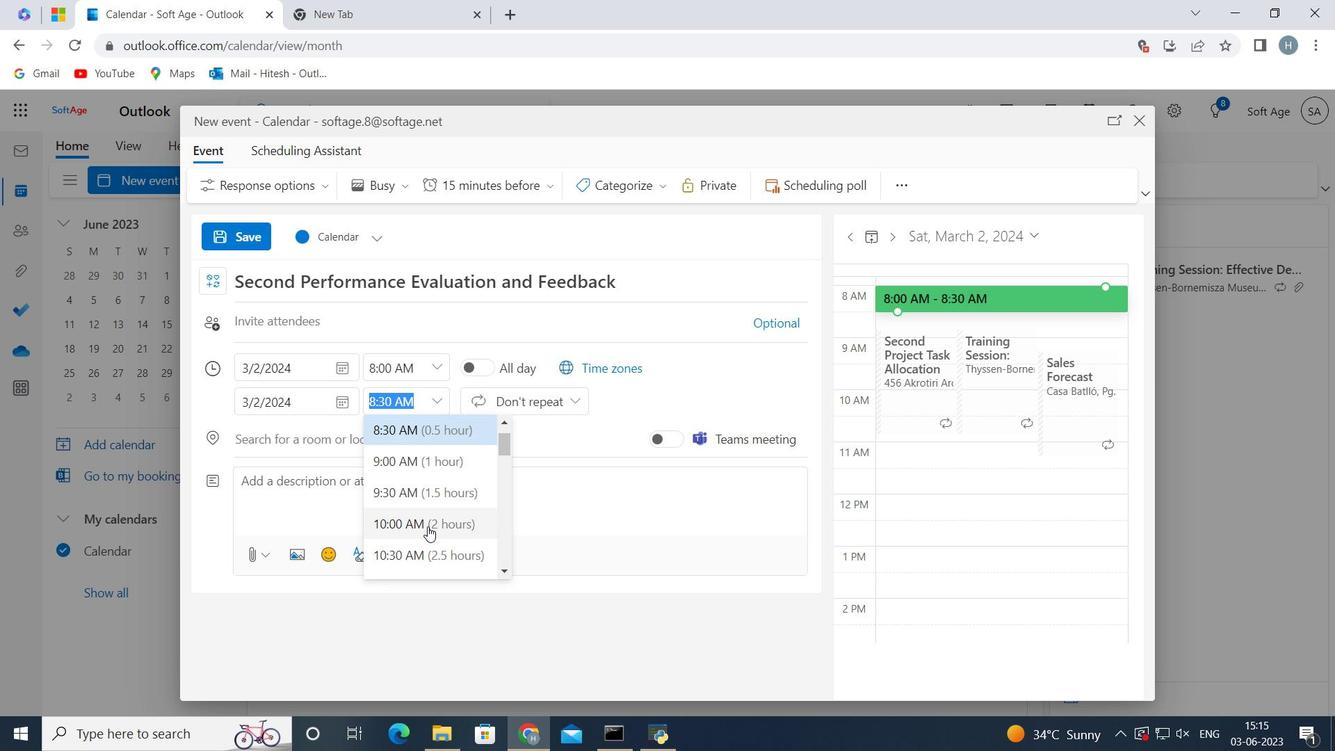 
Action: Mouse moved to (421, 480)
Screenshot: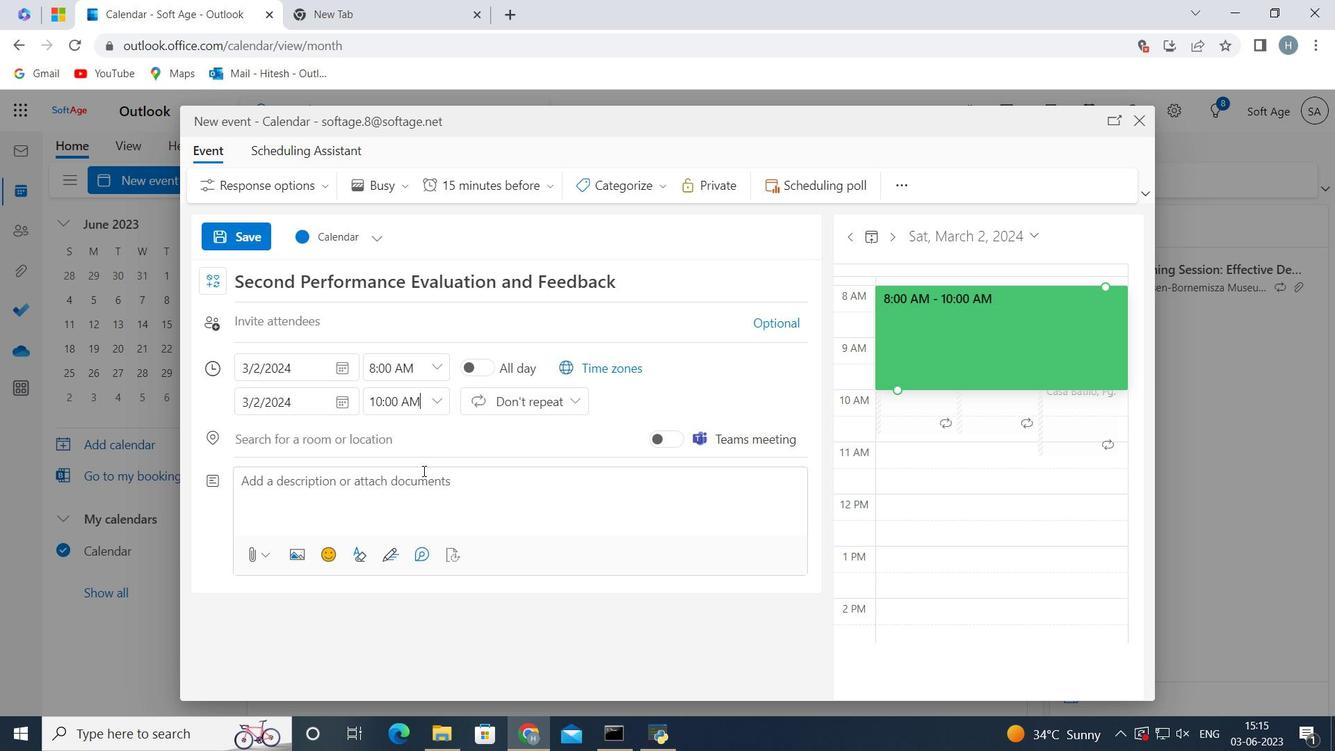 
Action: Mouse pressed left at (421, 480)
Screenshot: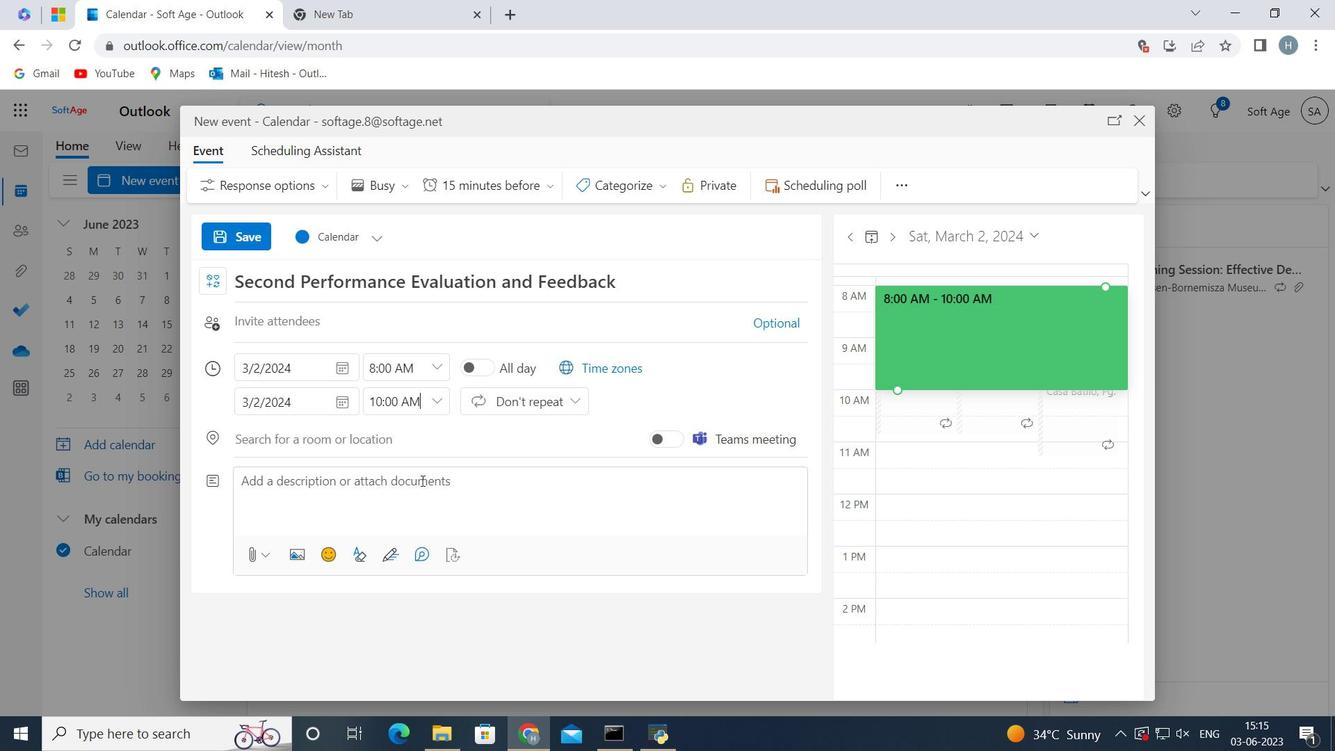 
Action: Key pressed <Key.shift>Welcome<Key.space>to<Key.space>our<Key.space>team<Key.space>building<Key.space>workshop<Key.space>on<Key.space>communication<Key.space>skills,<Key.space>a<Key.space>dynamic<Key.space>and<Key.space>interactive<Key.space>session<Key.space>designed<Key.space>to<Key.space>enhance<Key.space>communication<Key.space>effectiveness<Key.space>and<Key.space>foster<Key.space>stronger<Key.space>collaboration<Key.space>within<Key.space>your<Key.space>team.<Key.space><Key.shift>This<Key.space>workshop<Key.space>is<Key.space>tailored<Key.space>for<Key.space>individuals<Key.space>who<Key.space>want<Key.space>to<Key.space>improve<Key.space>r<Key.backspace>their<Key.space>communication<Key.space>skills,<Key.space>build<Key.space>rapport,<Key.space>and<Key.space>establish<Key.space>a<Key.space>foundation<Key.space>of<Key.space>open<Key.space>and<Key.space>effective<Key.space>communicationn<Key.backspace><Key.space>within<Key.space>their<Key.space>team.<Key.space>
Screenshot: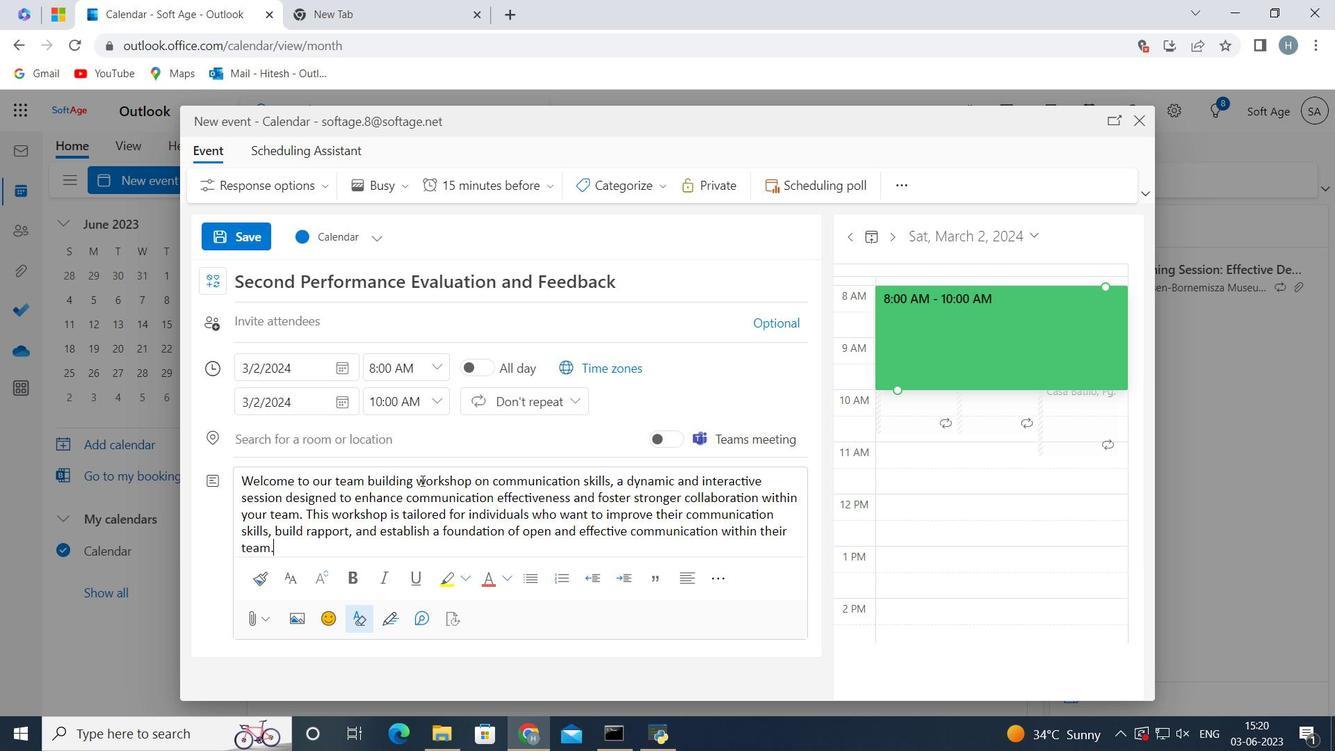 
Action: Mouse scrolled (421, 481) with delta (0, 0)
Screenshot: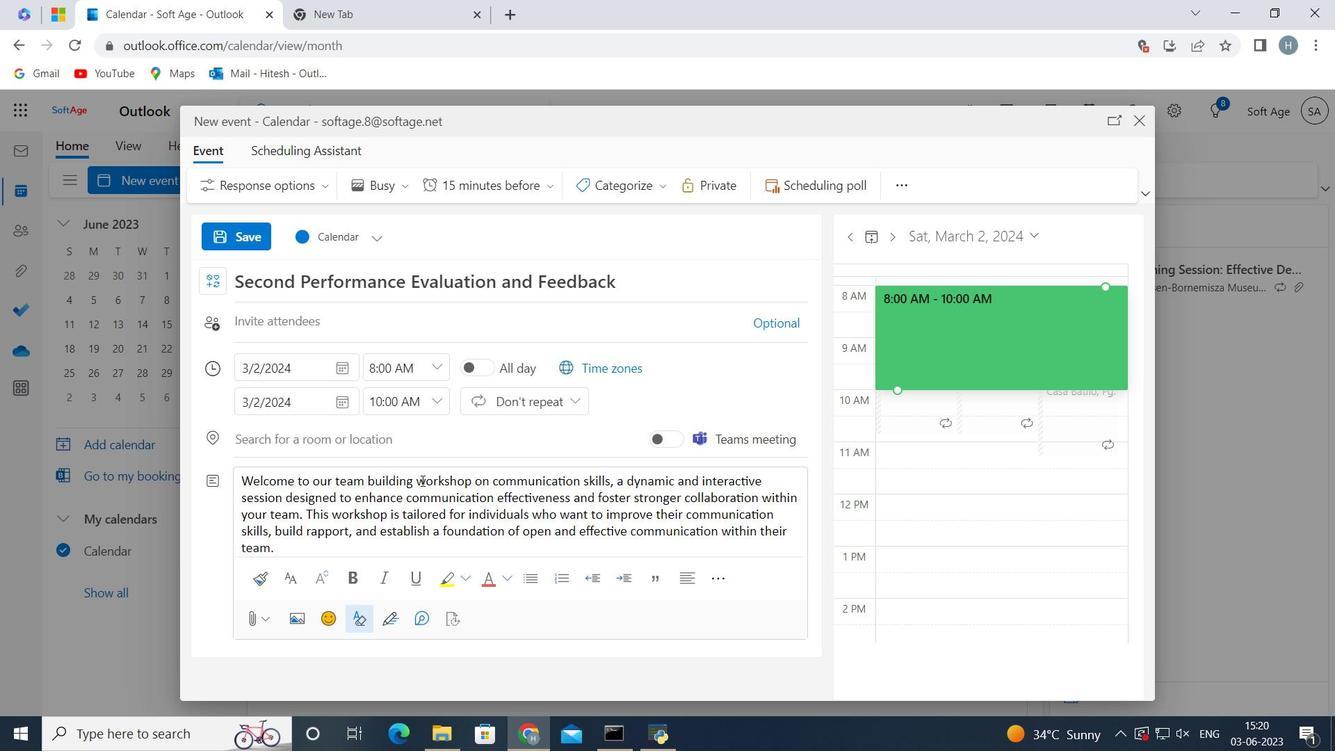 
Action: Mouse moved to (666, 182)
Screenshot: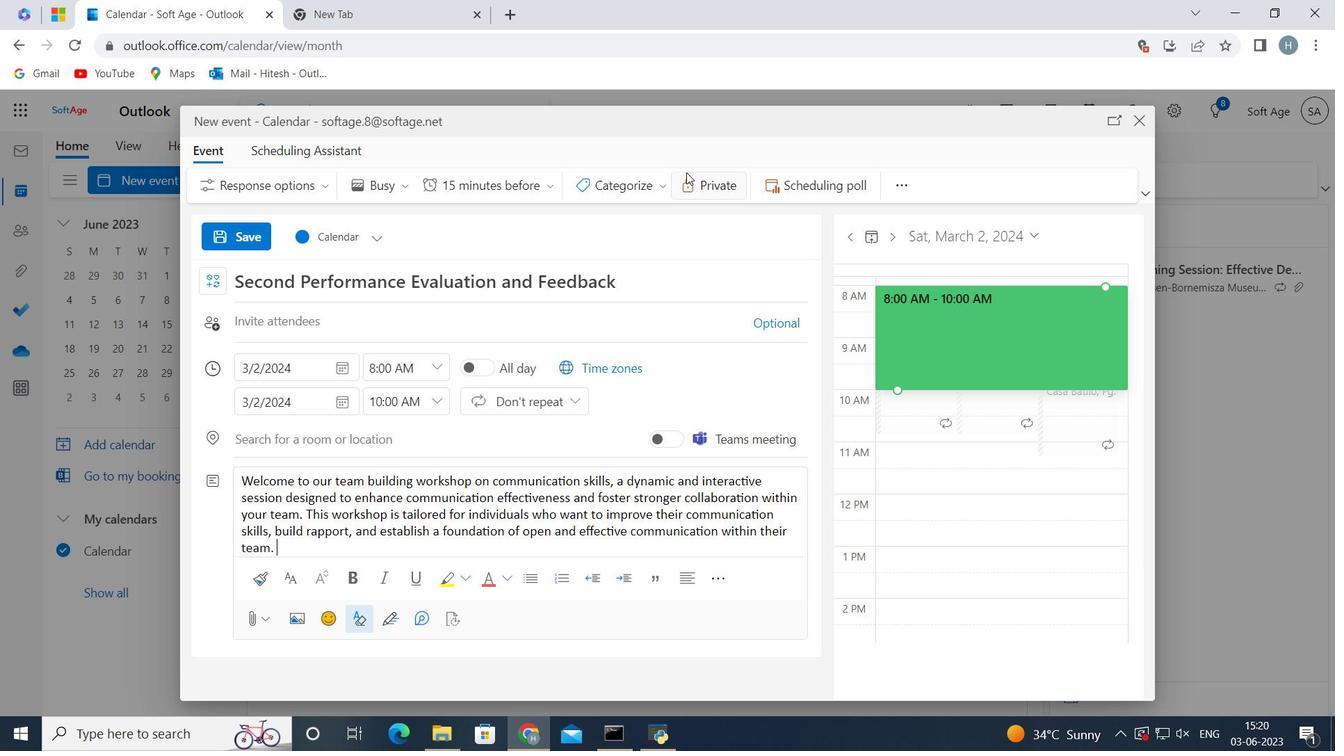 
Action: Mouse pressed left at (666, 182)
Screenshot: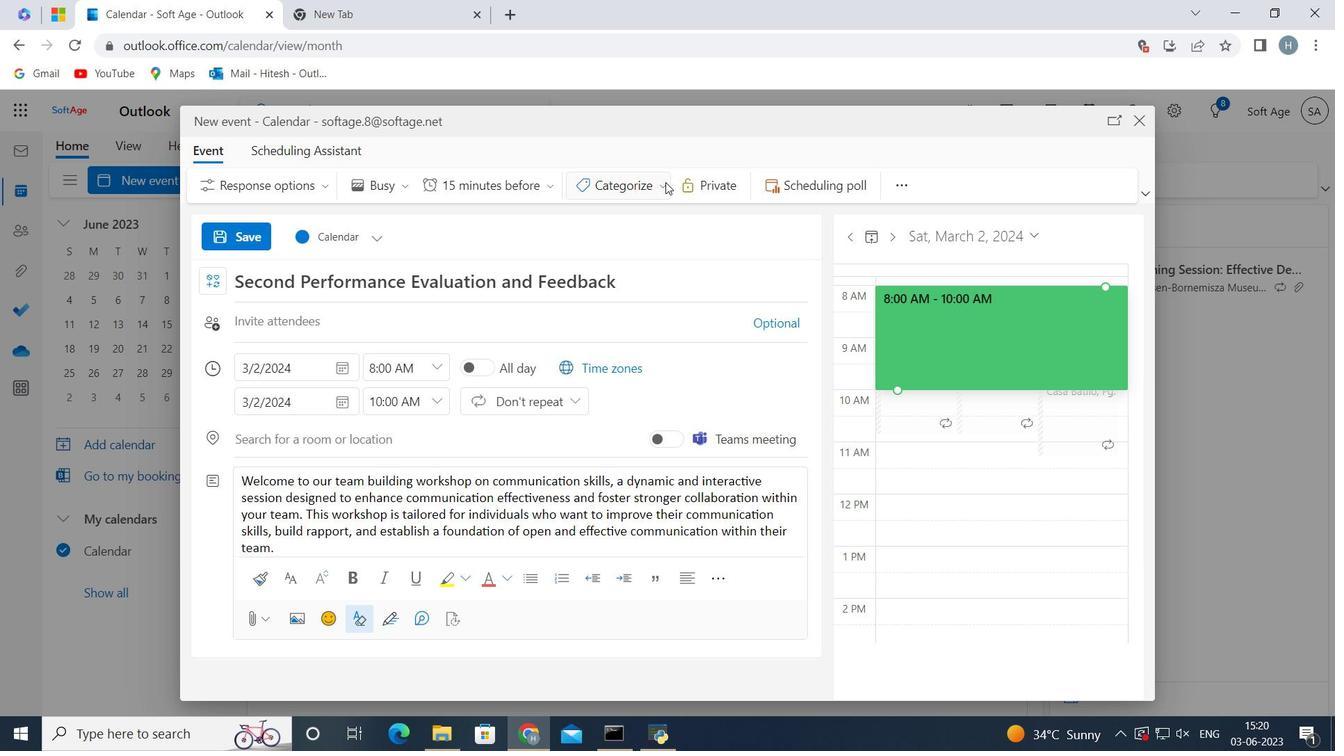 
Action: Mouse moved to (642, 356)
Screenshot: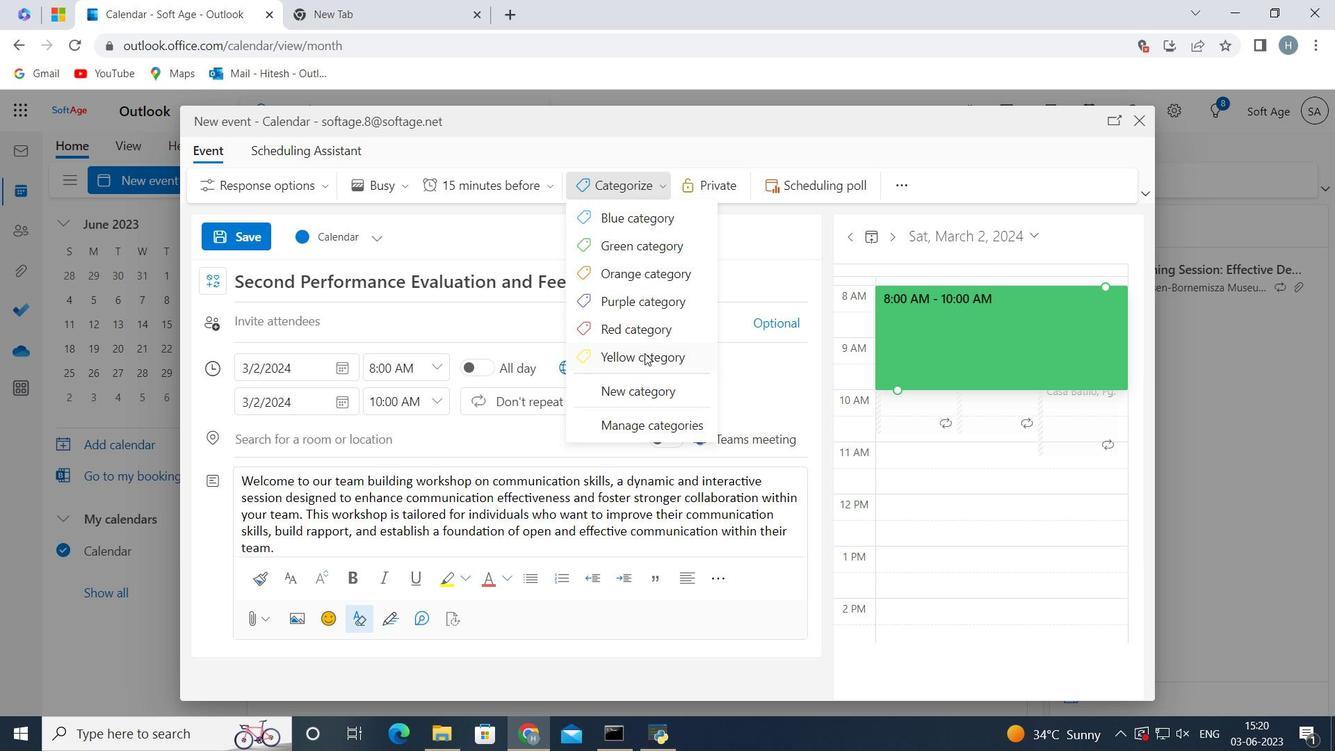 
Action: Mouse pressed left at (642, 356)
Screenshot: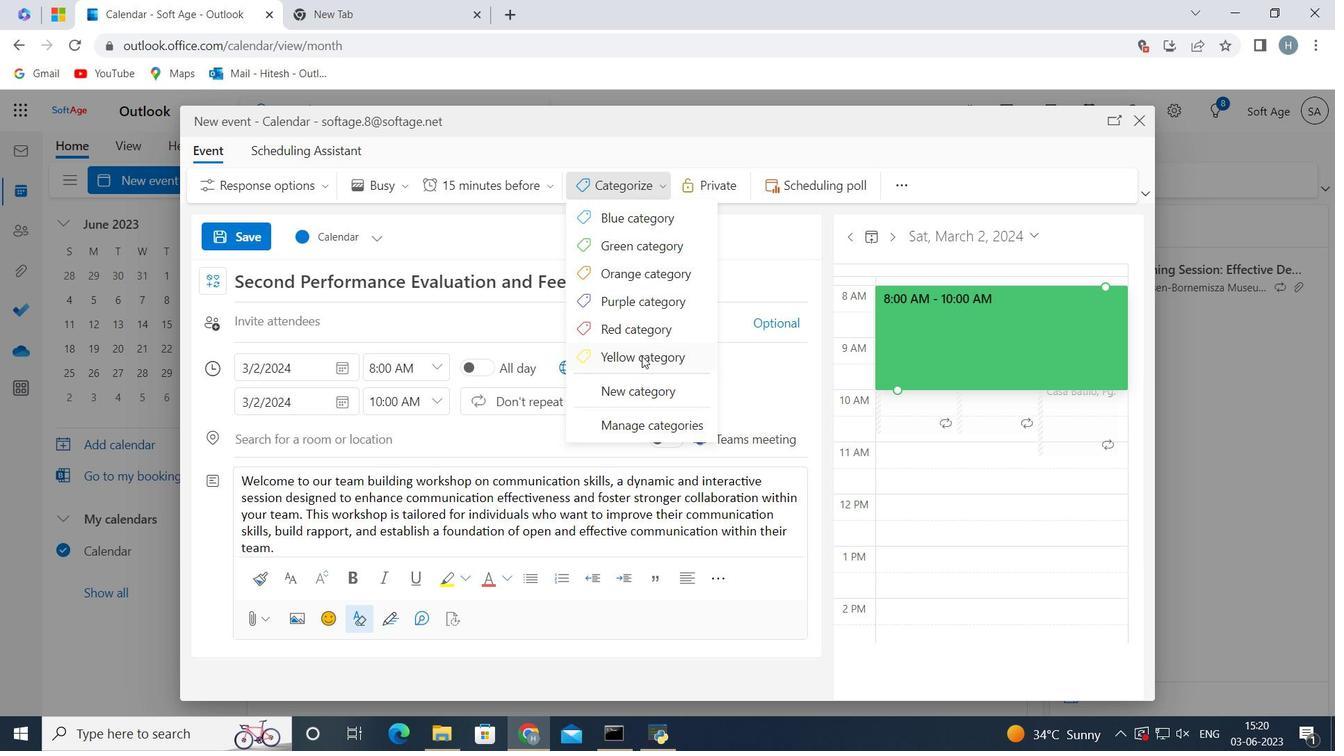 
Action: Mouse moved to (354, 432)
Screenshot: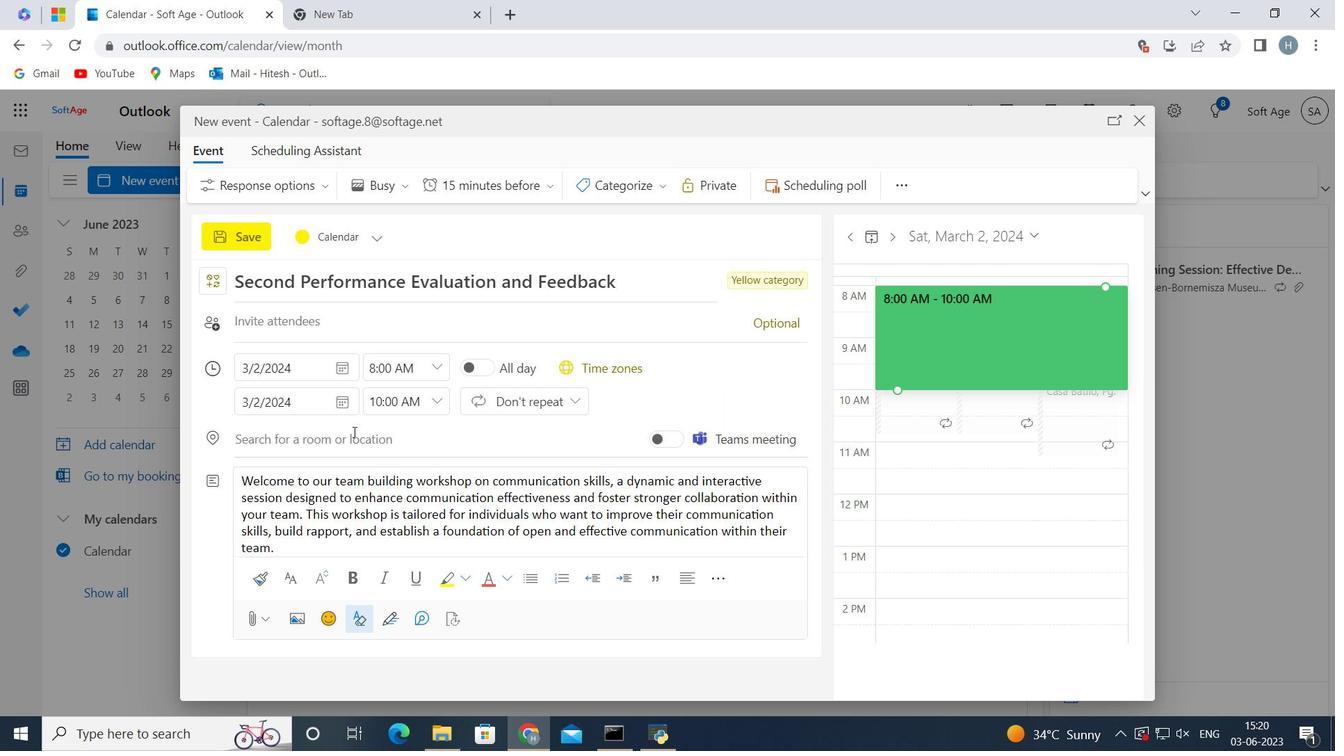 
Action: Mouse pressed left at (354, 432)
Screenshot: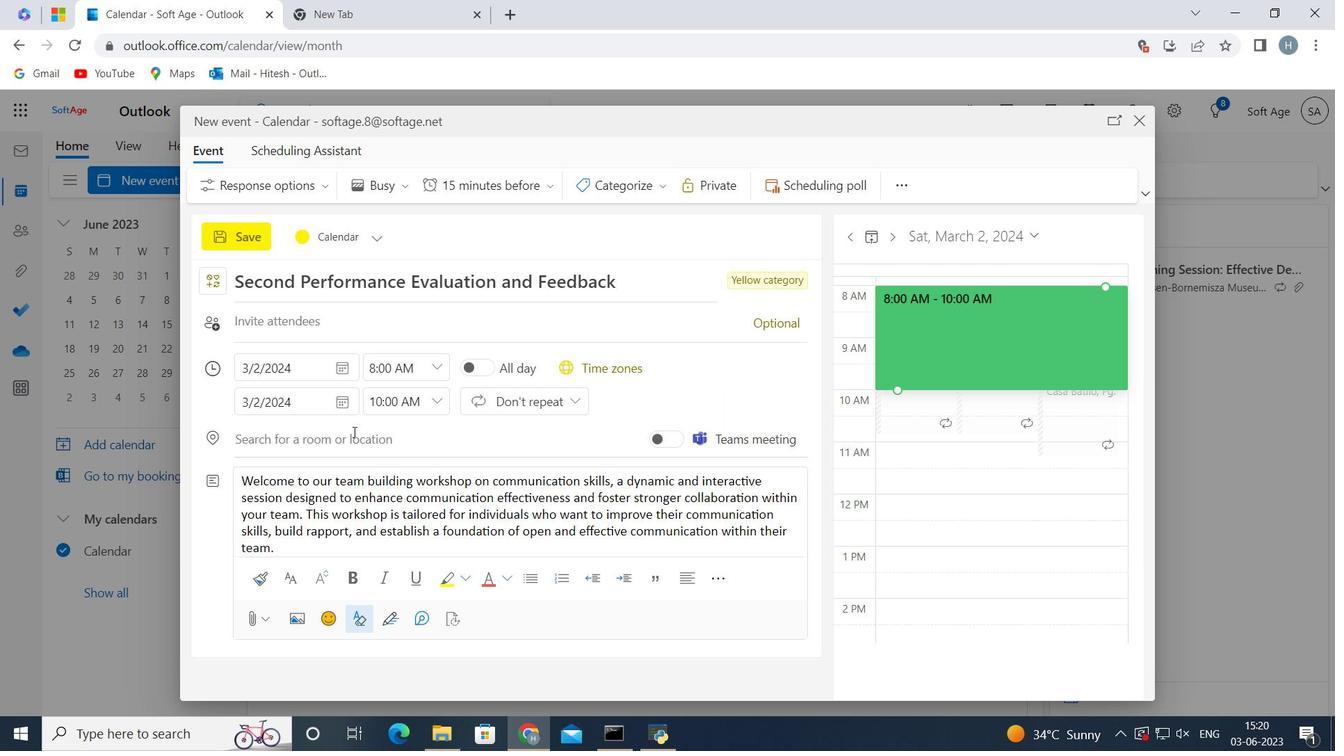 
Action: Key pressed <Key.shift>Tunis,<Key.space><Key.shift>Tunisla<Key.backspace><Key.backspace>ia<Key.space>
Screenshot: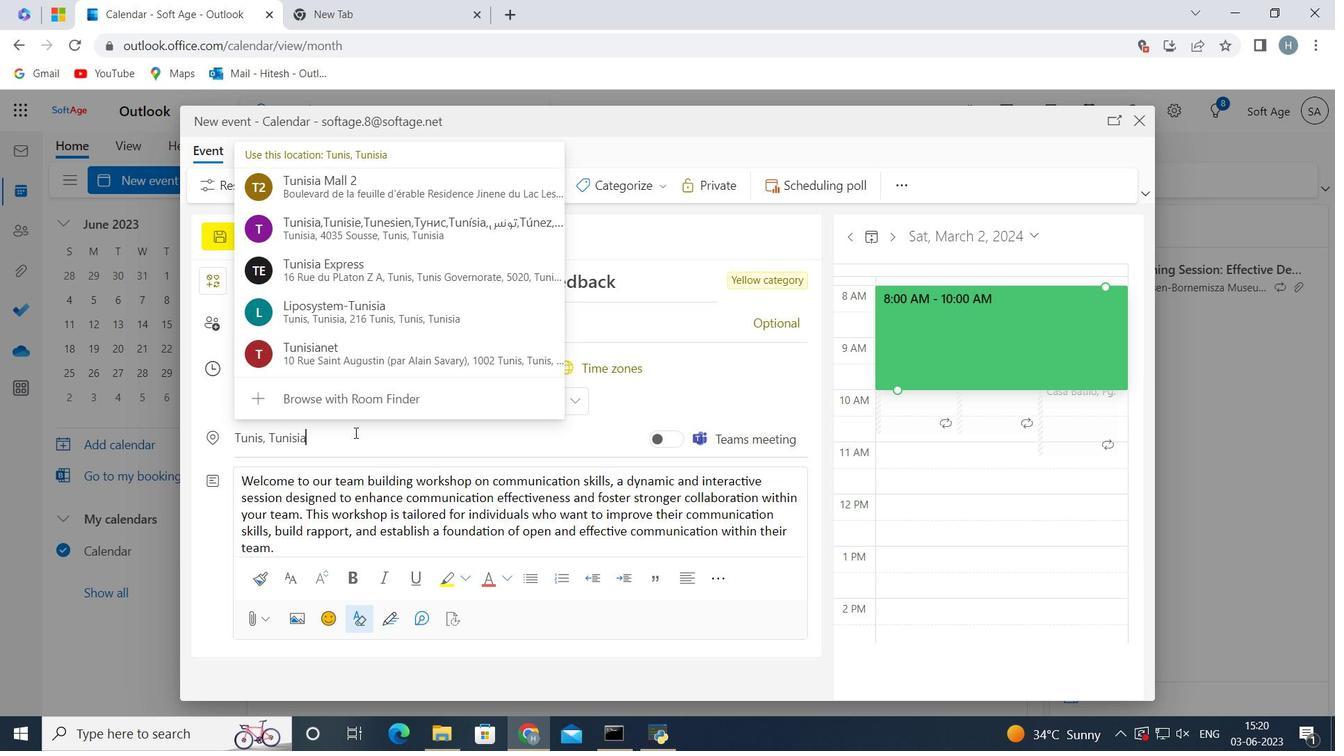 
Action: Mouse moved to (728, 372)
Screenshot: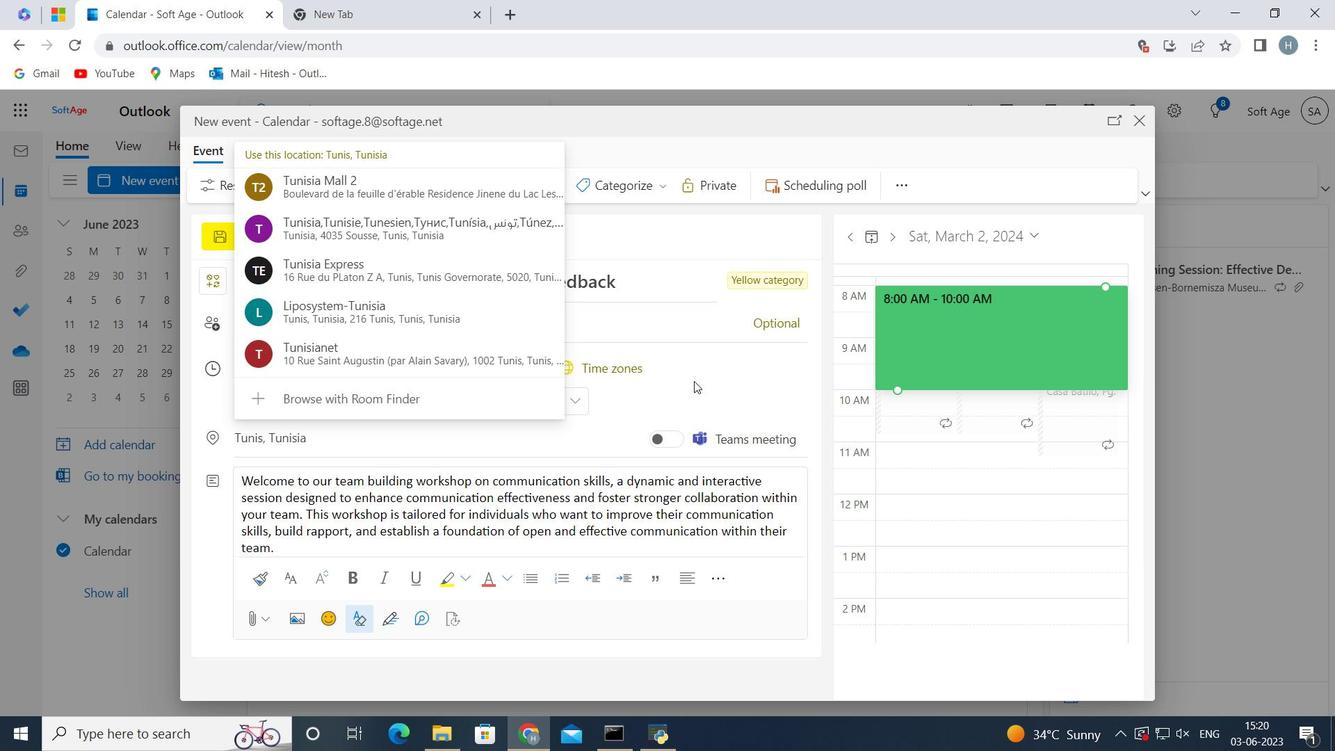 
Action: Mouse pressed left at (728, 372)
Screenshot: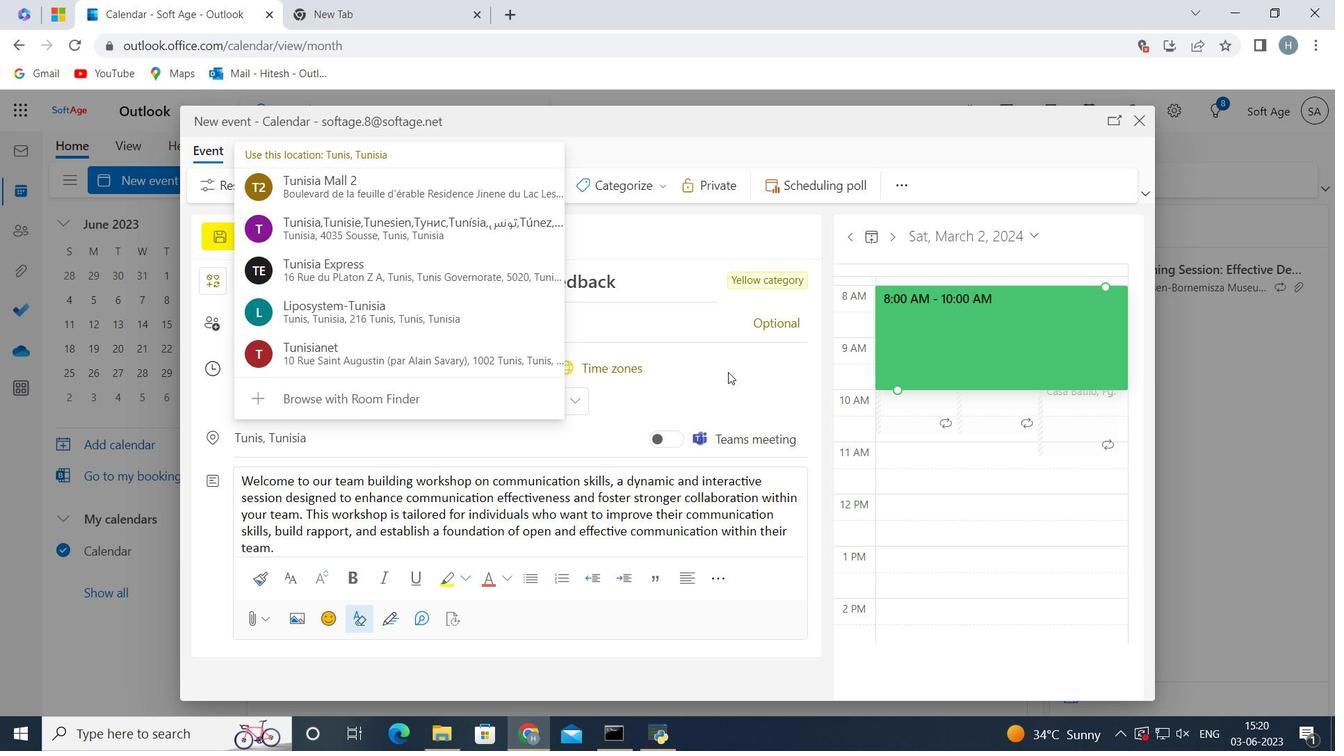 
Action: Mouse moved to (464, 329)
Screenshot: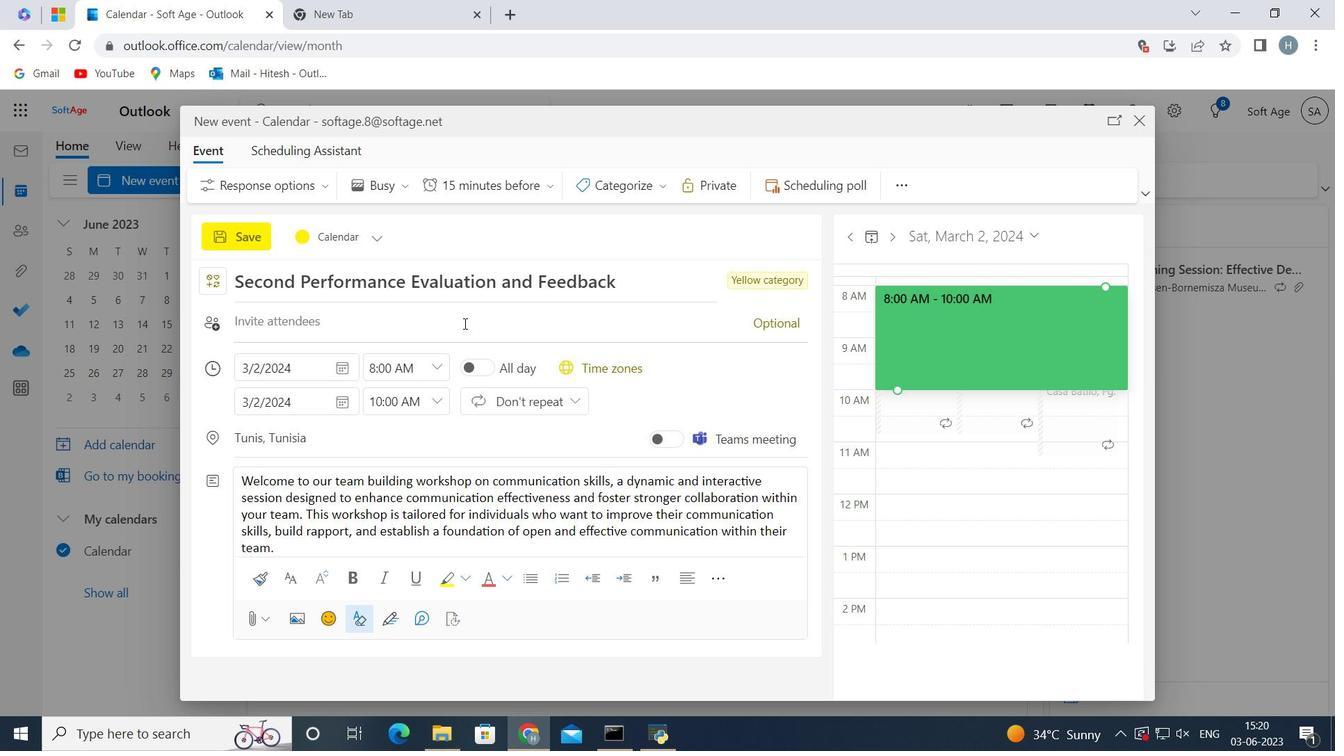 
Action: Mouse pressed left at (464, 329)
Screenshot: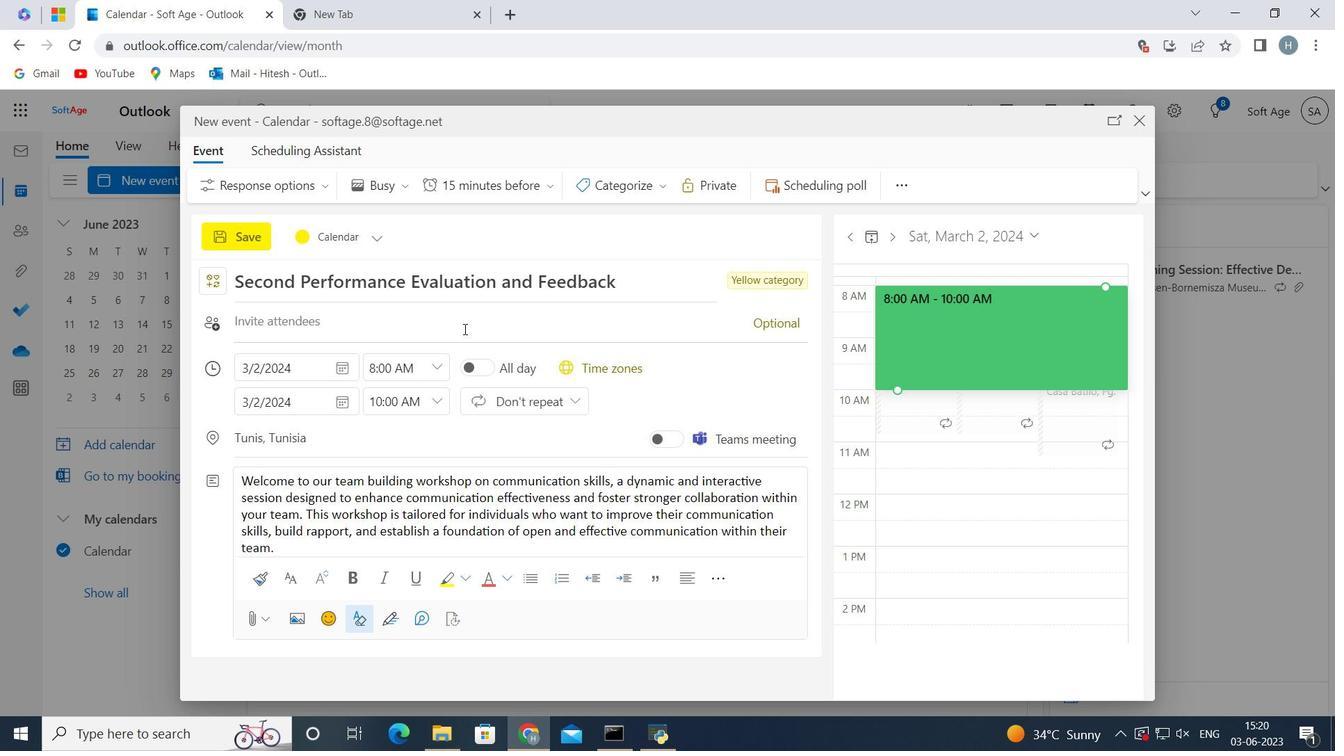 
Action: Mouse moved to (463, 330)
Screenshot: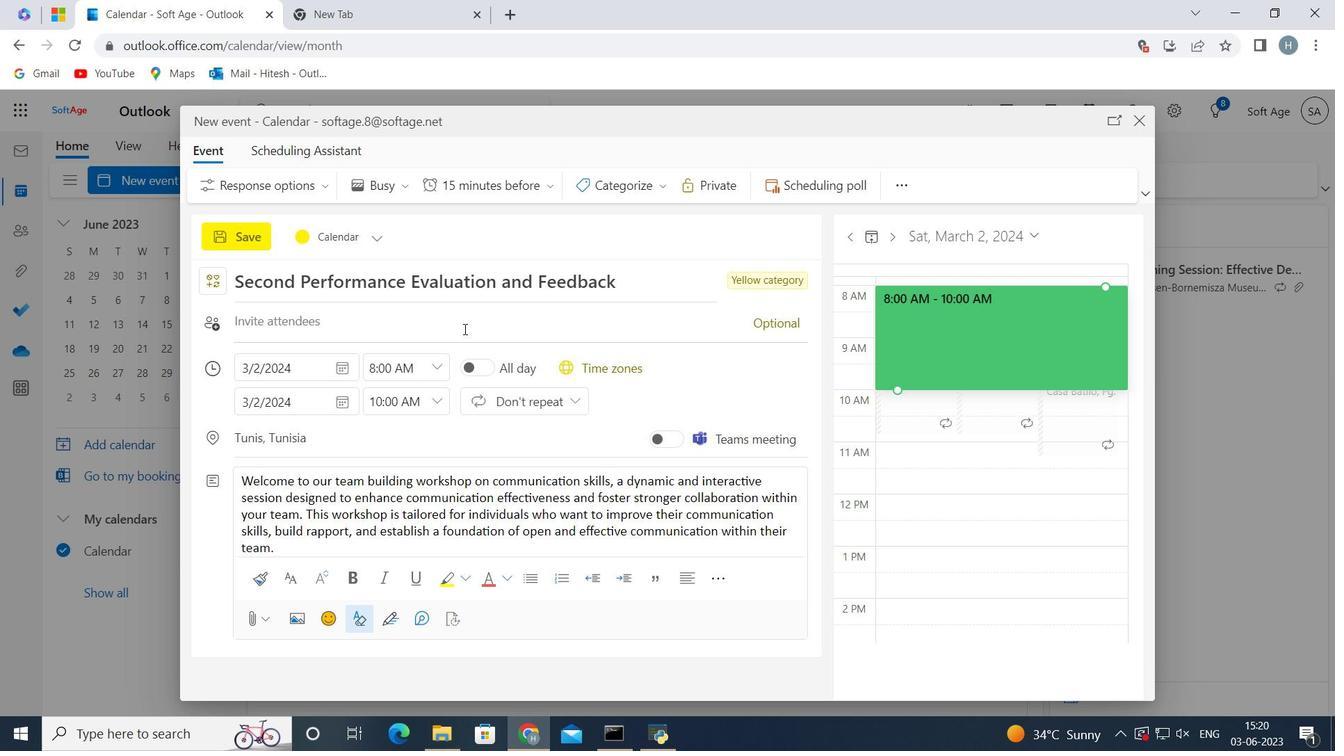 
Action: Key pressed softage.6<Key.shift>@softage.net
Screenshot: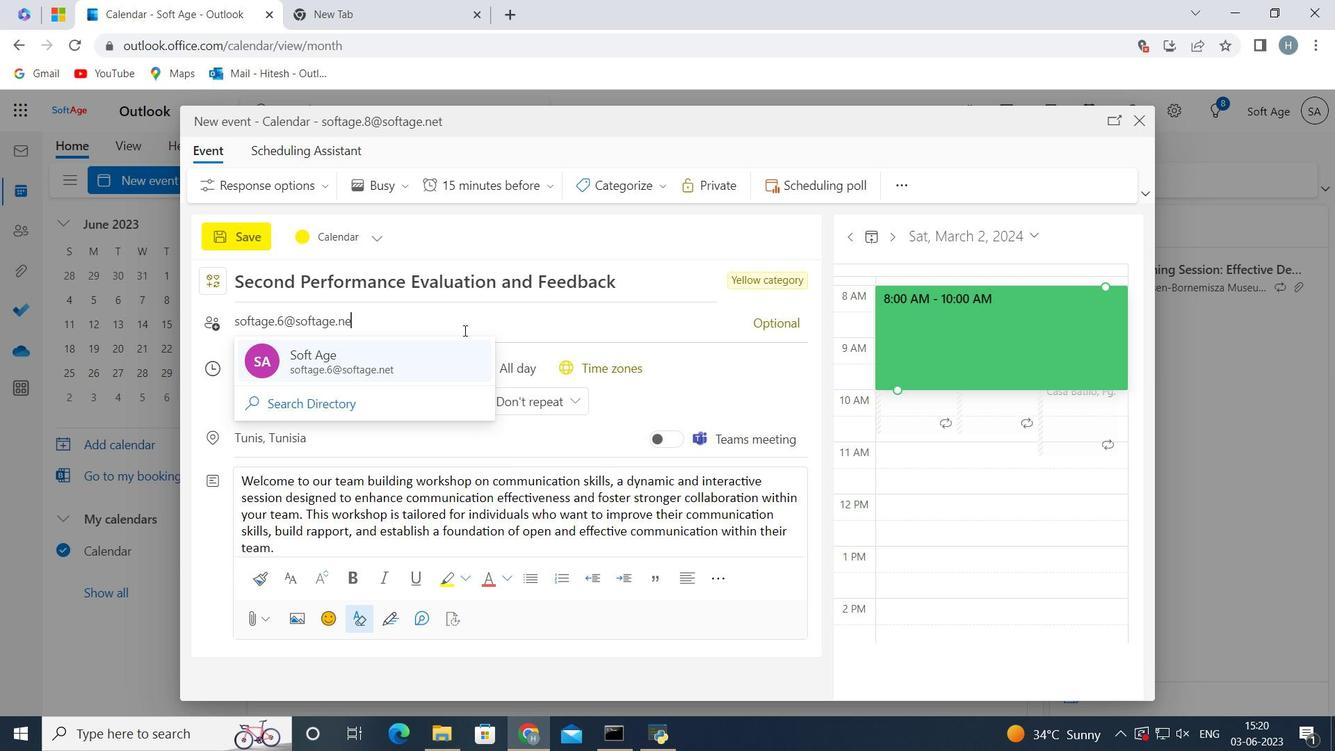 
Action: Mouse moved to (342, 367)
Screenshot: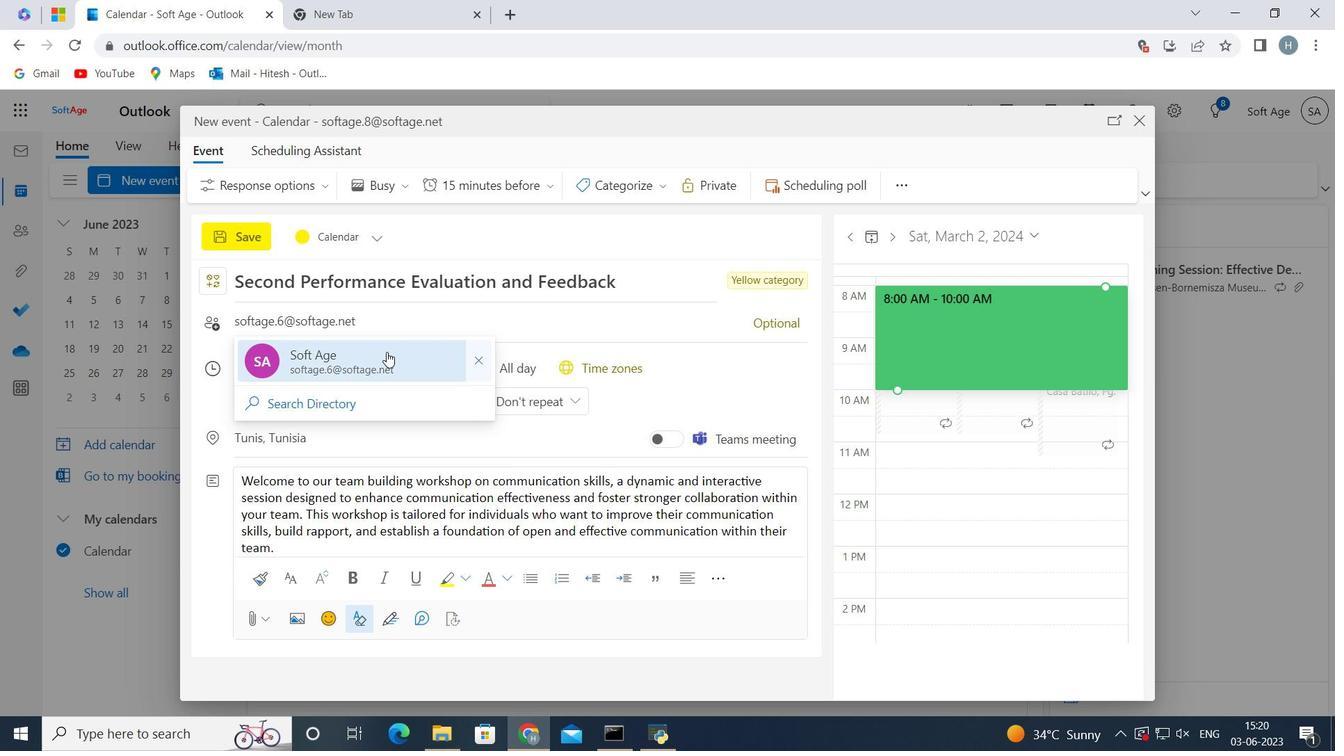 
Action: Mouse pressed left at (342, 367)
Screenshot: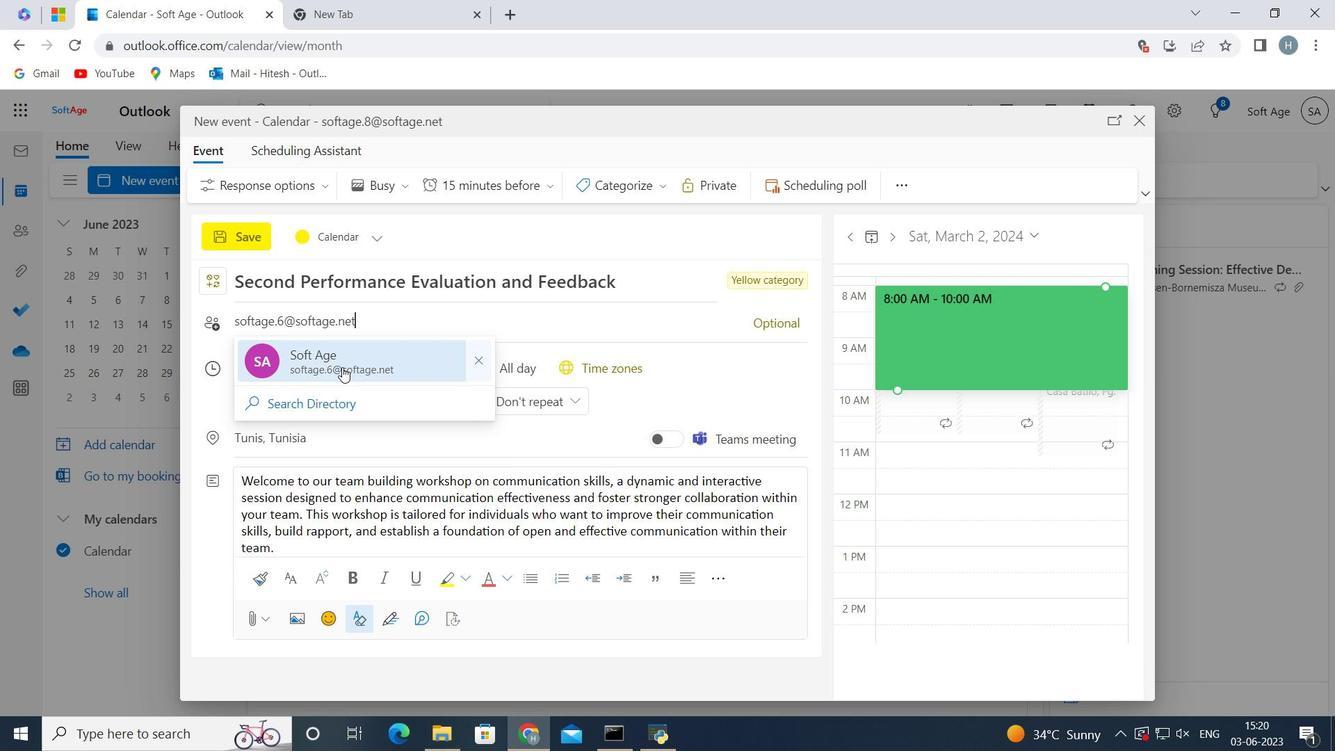 
Action: Key pressed softage.1<Key.shift>@softage.net
Screenshot: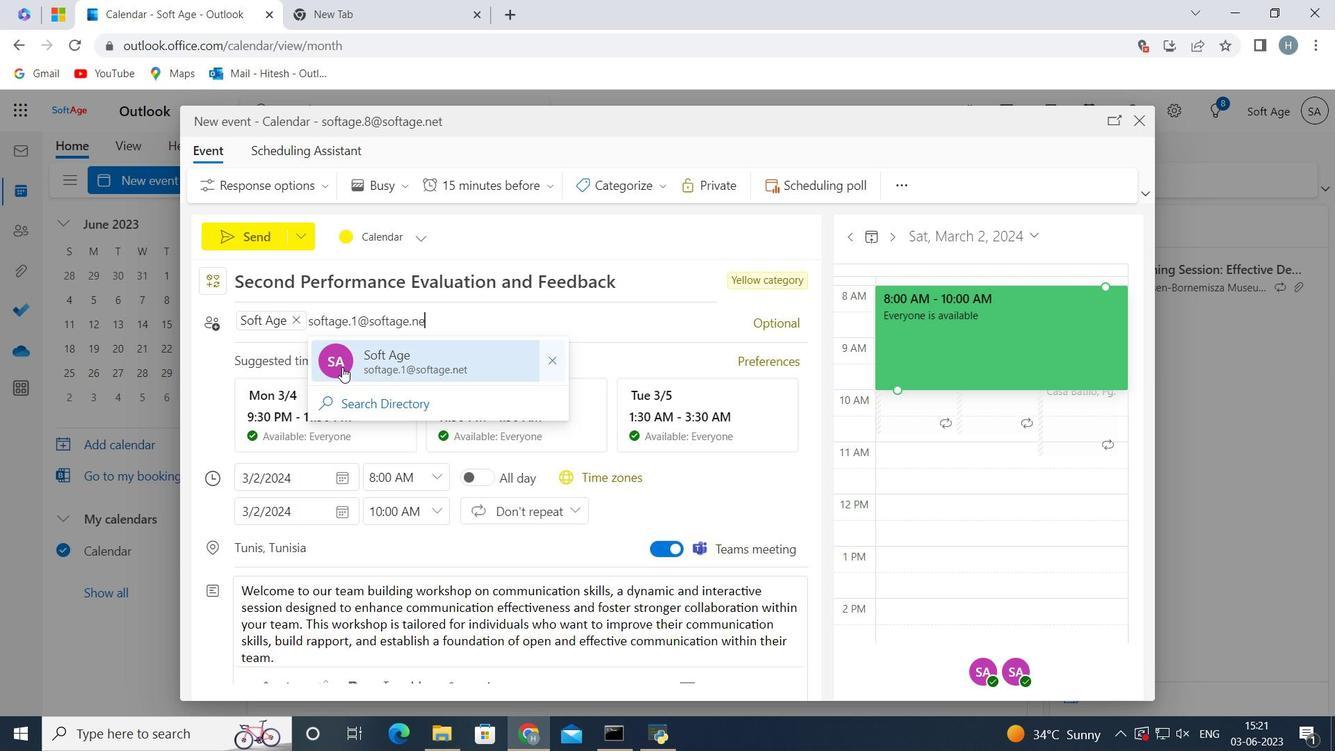 
Action: Mouse moved to (406, 352)
Screenshot: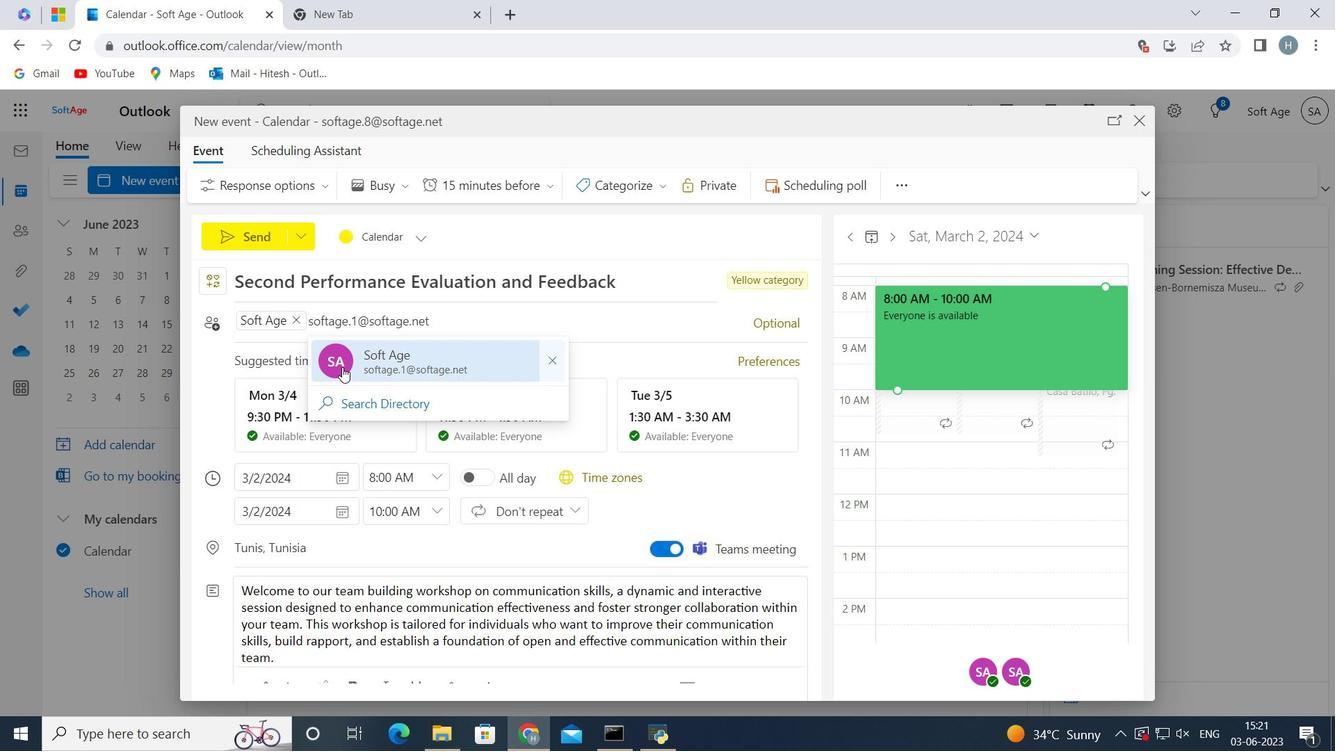 
Action: Mouse pressed left at (406, 352)
Screenshot: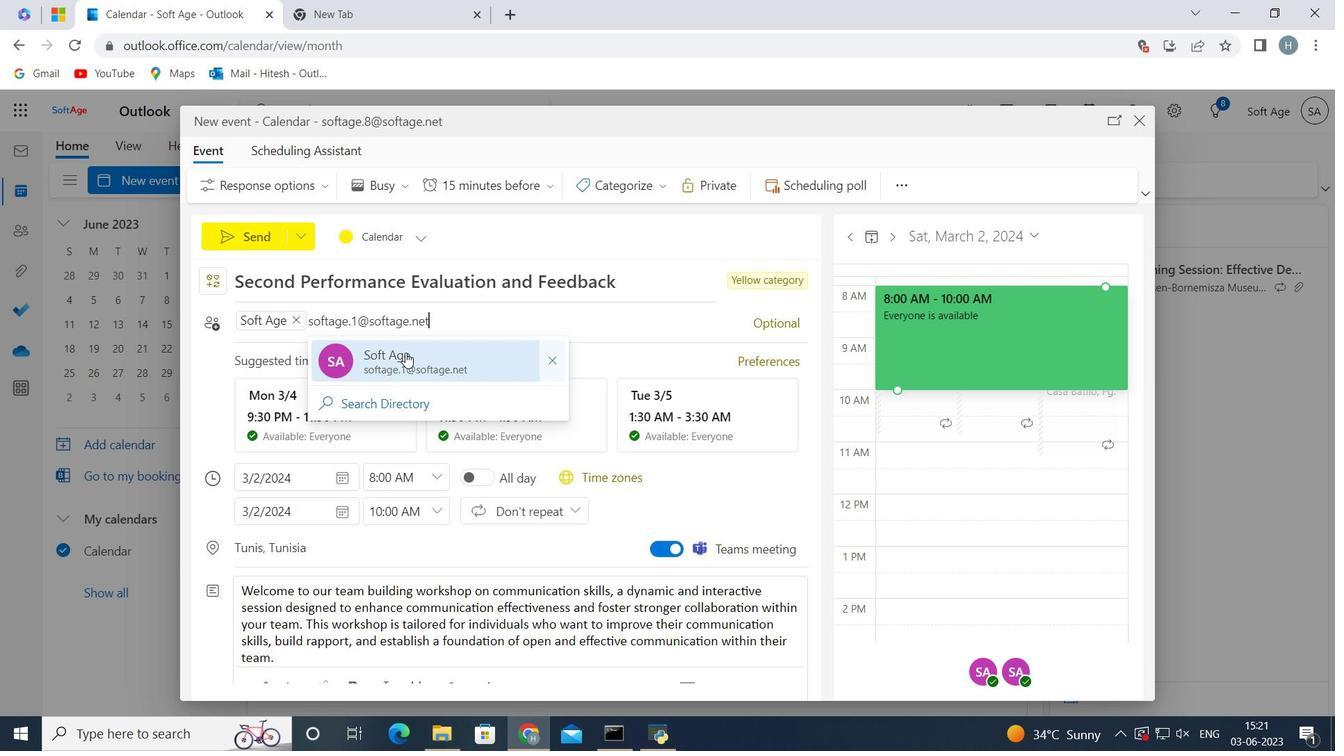 
Action: Mouse moved to (552, 191)
Screenshot: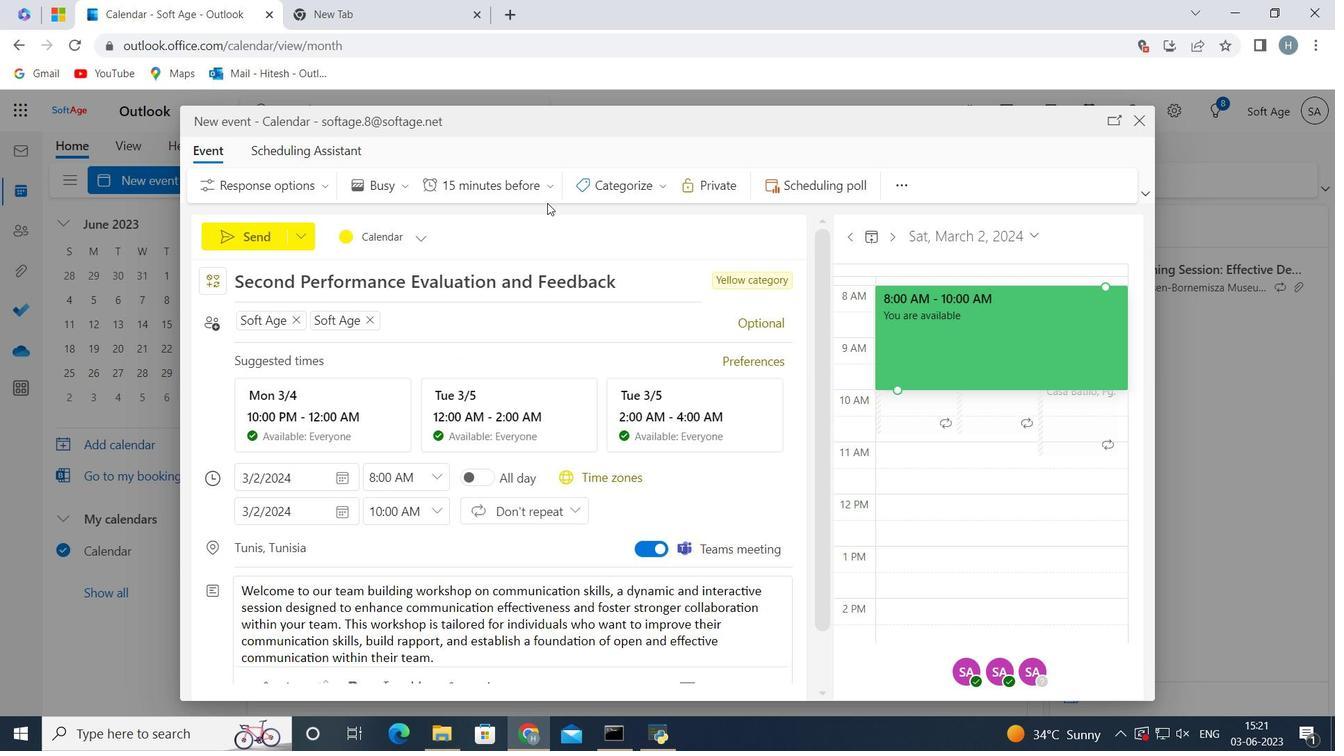 
Action: Mouse pressed left at (552, 191)
Screenshot: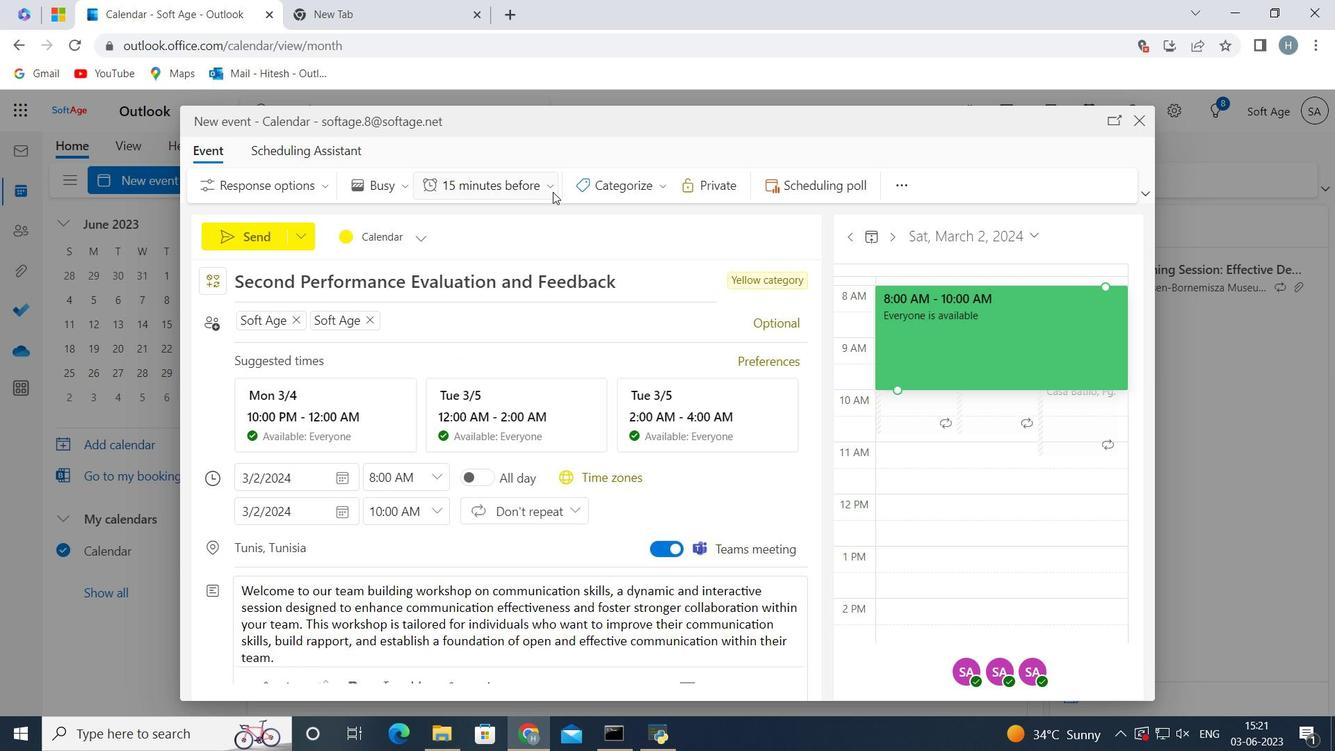 
Action: Mouse moved to (519, 280)
Screenshot: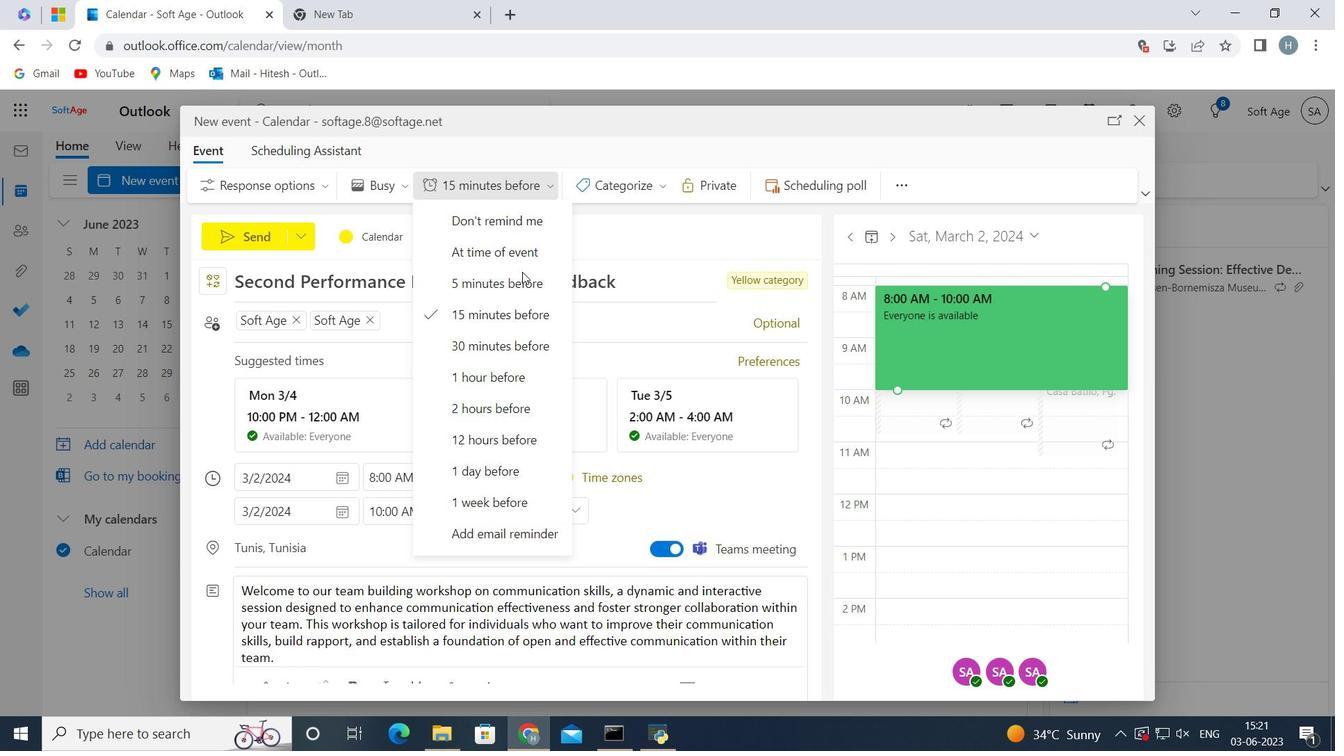 
Action: Mouse pressed left at (519, 280)
Screenshot: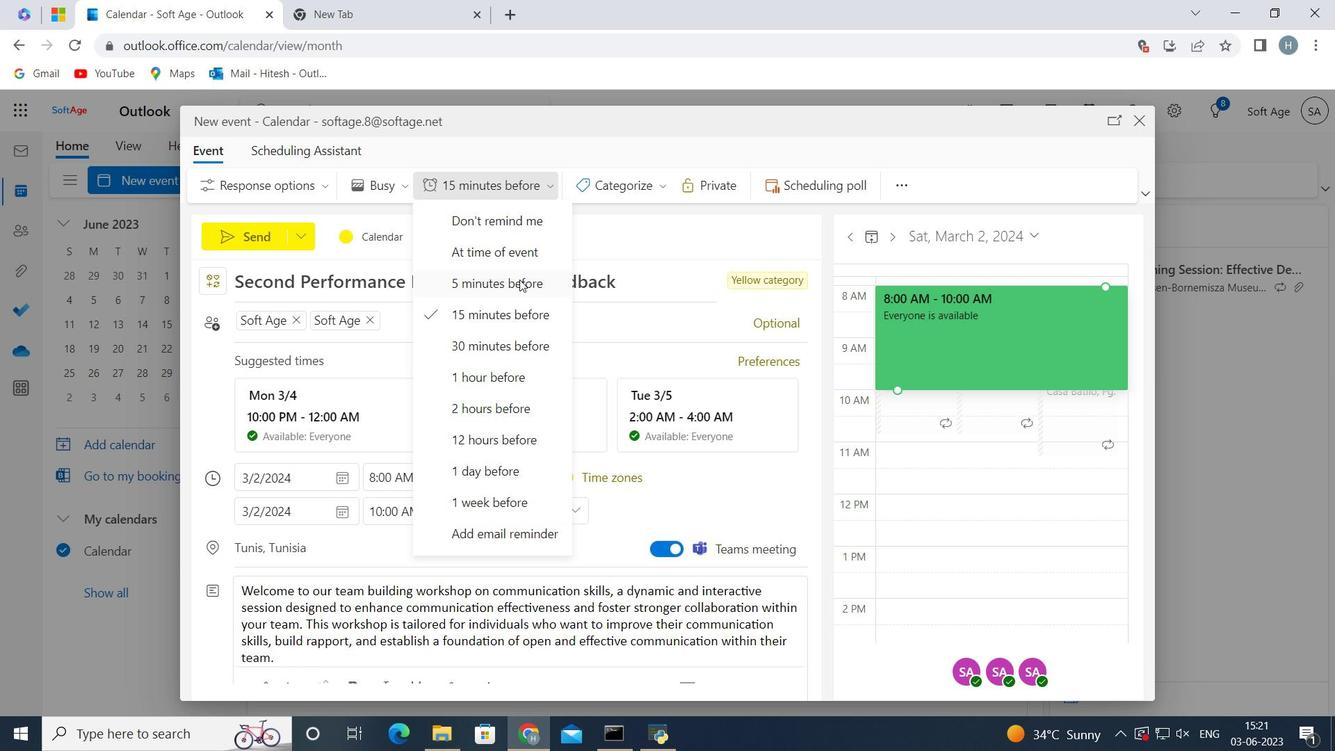 
Action: Mouse moved to (674, 240)
Screenshot: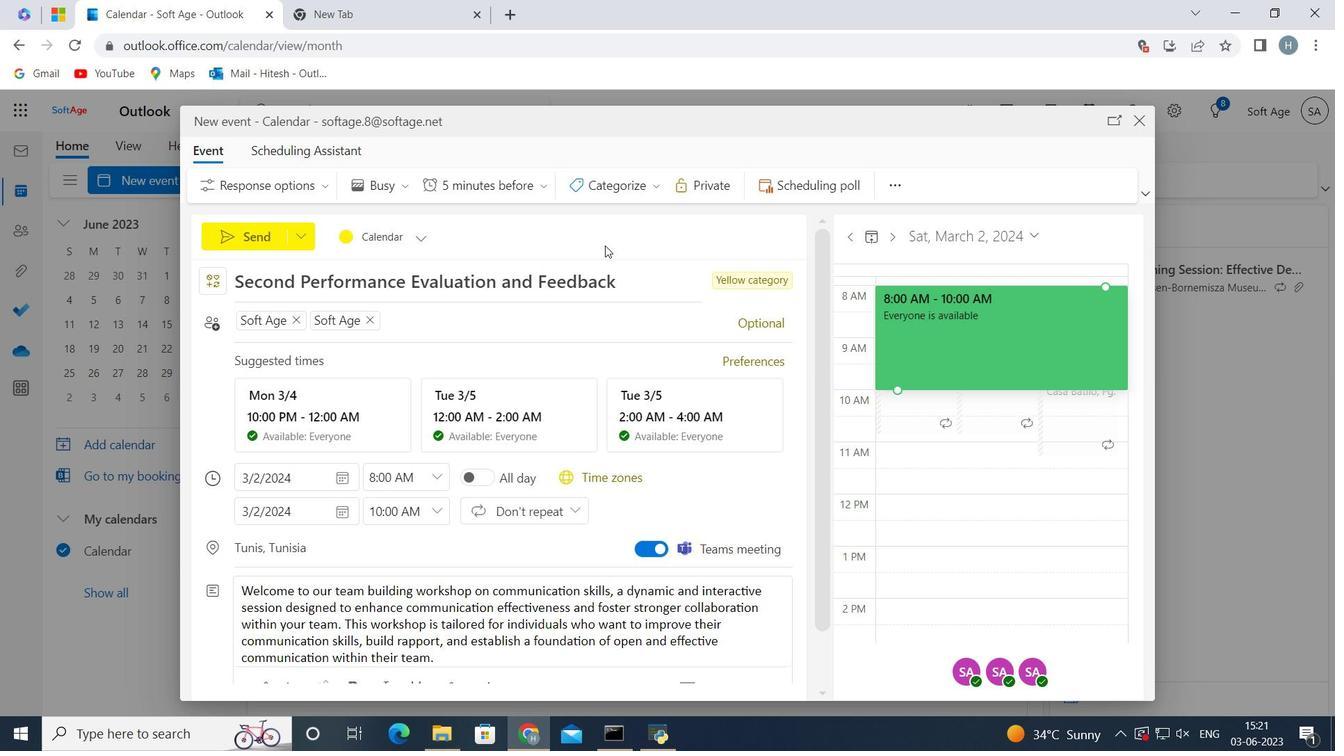 
